 Task: Explore Airbnb accommodation in Vahdat, Tajikistan from 10th December, 2023 to 25th December, 2023 for 3 adults, 1 child. Place can be shared room with 2 bedrooms having 3 beds and 2 bathrooms. Property type can be guest house. Amenities needed are: wifi, TV, free parkinig on premises, gym, breakfast. Look for 5 properties as per requirement.
Action: Mouse moved to (459, 81)
Screenshot: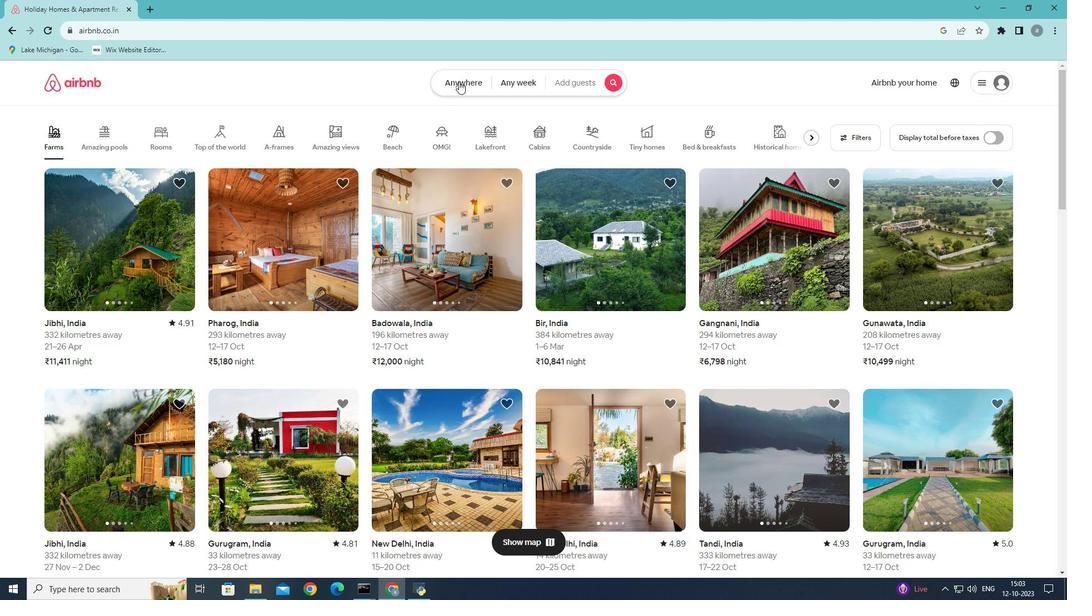 
Action: Mouse pressed left at (459, 81)
Screenshot: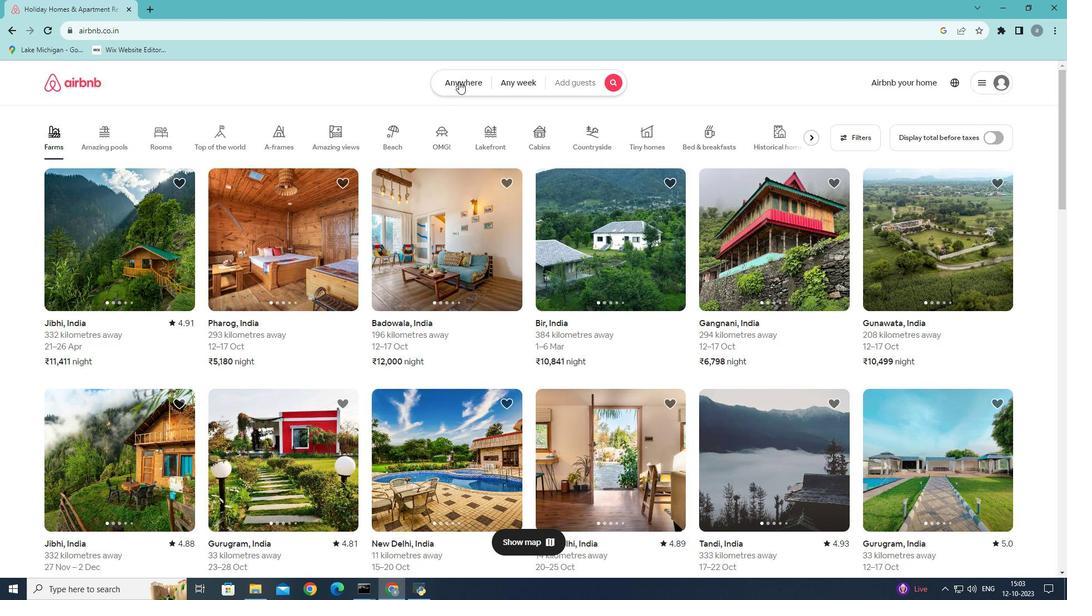 
Action: Mouse moved to (341, 133)
Screenshot: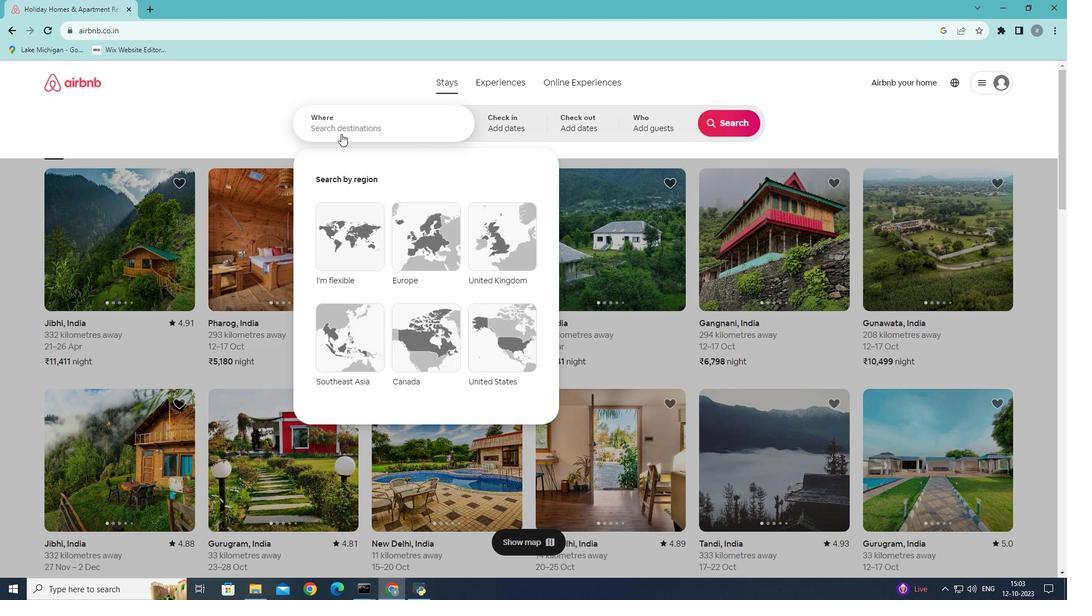 
Action: Mouse pressed left at (341, 133)
Screenshot: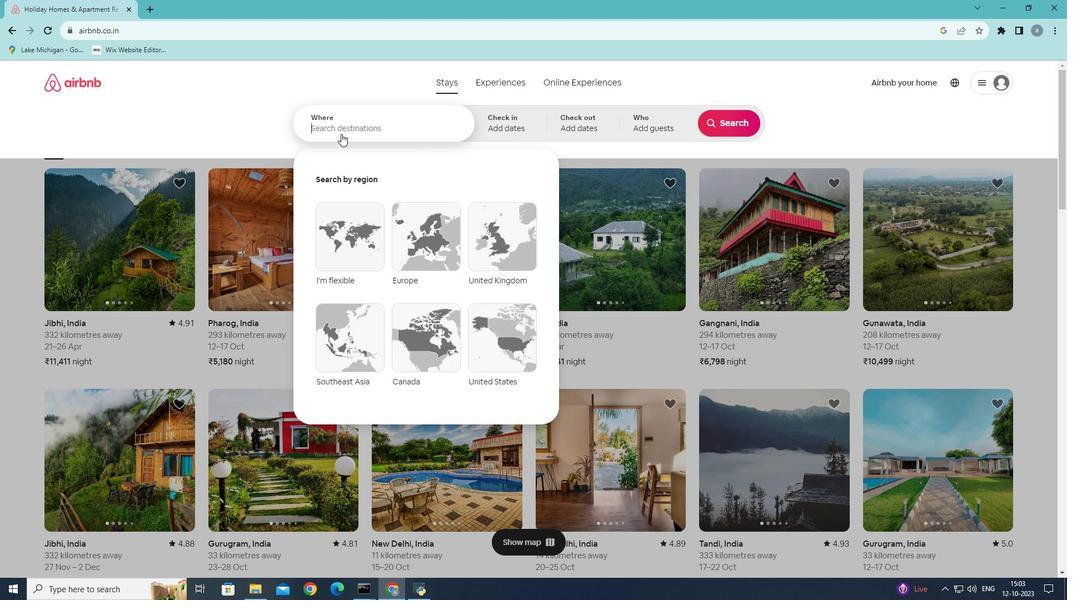 
Action: Mouse moved to (475, 121)
Screenshot: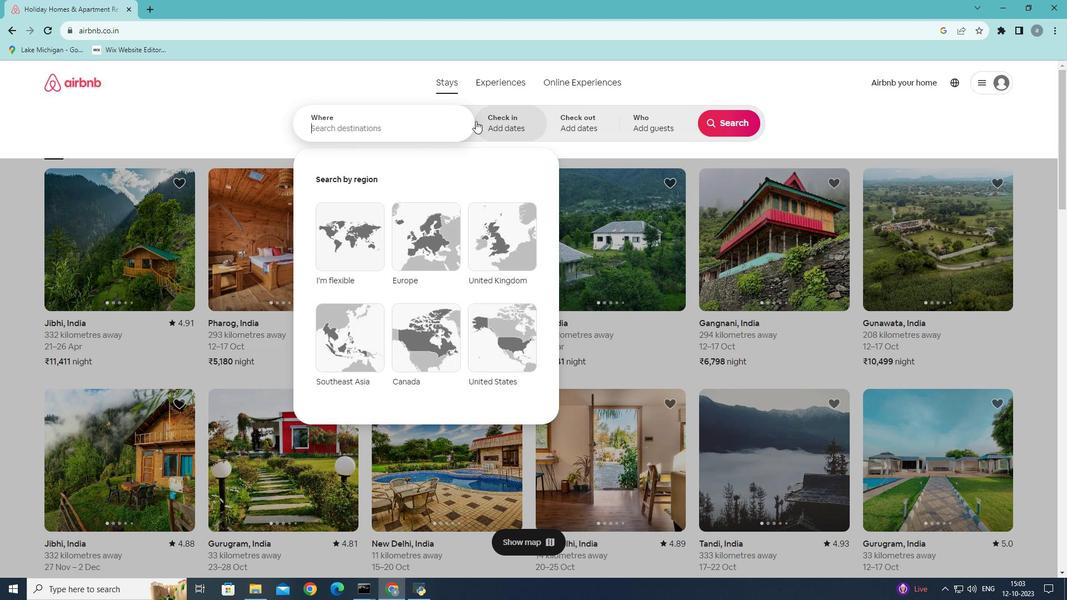 
Action: Key pressed <Key.shift>Vahdat,<Key.shift>Tajikistan
Screenshot: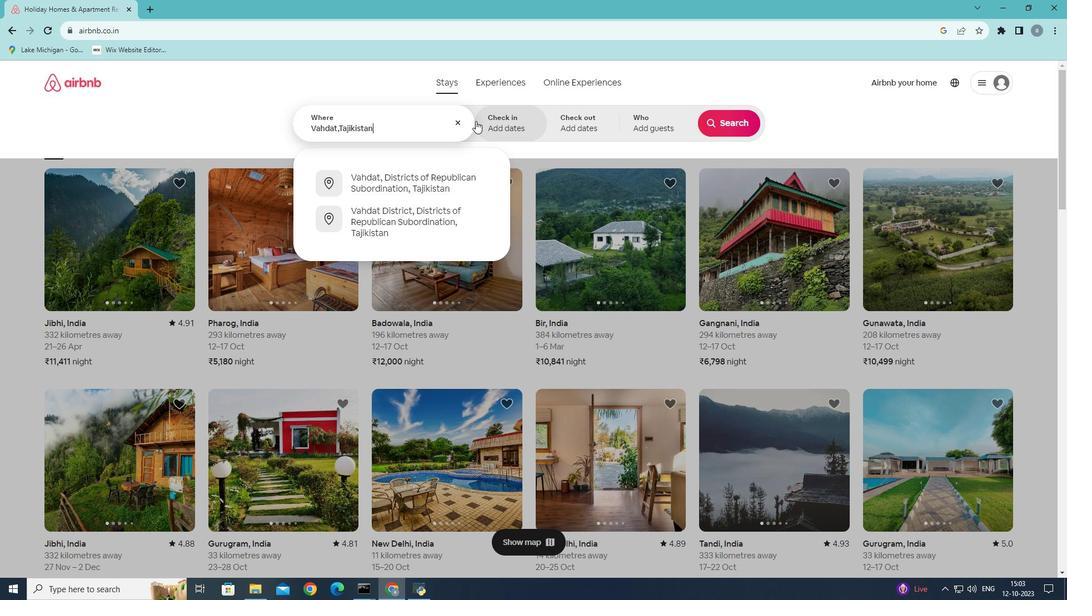
Action: Mouse moved to (444, 225)
Screenshot: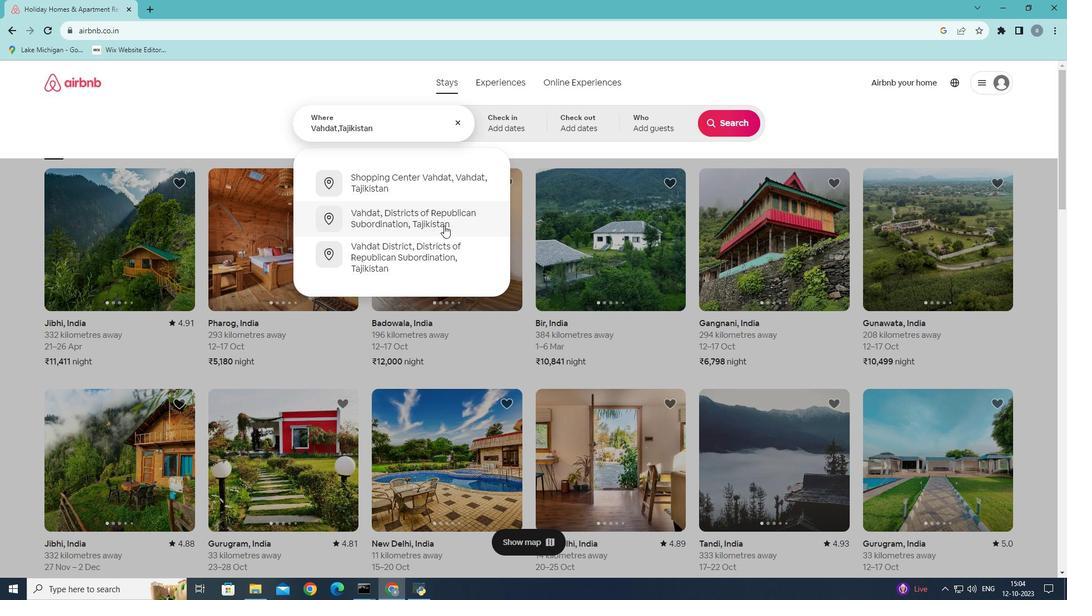 
Action: Mouse pressed left at (444, 225)
Screenshot: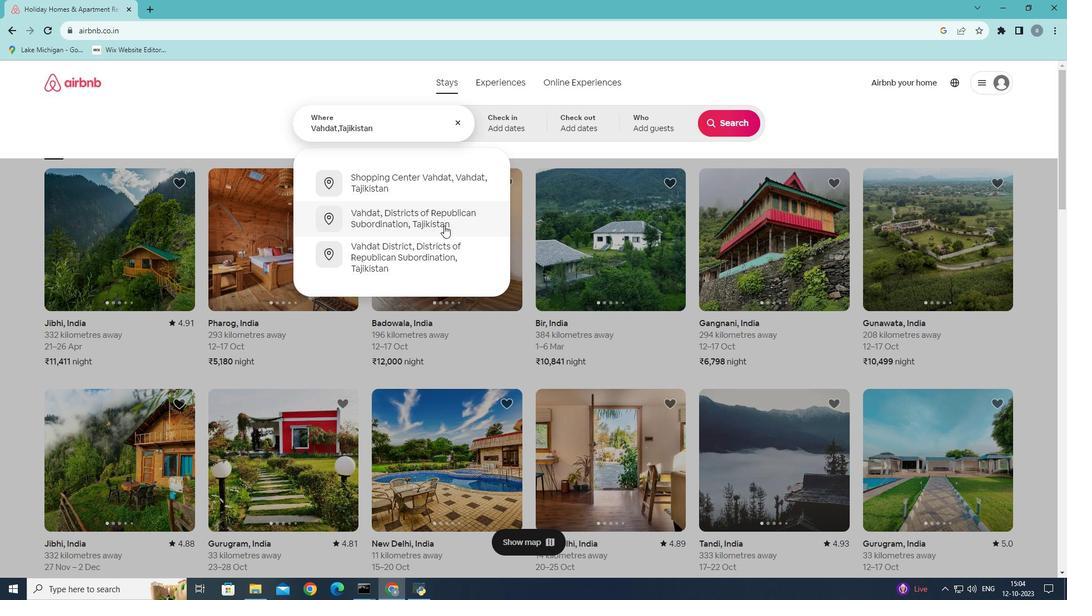 
Action: Mouse moved to (728, 212)
Screenshot: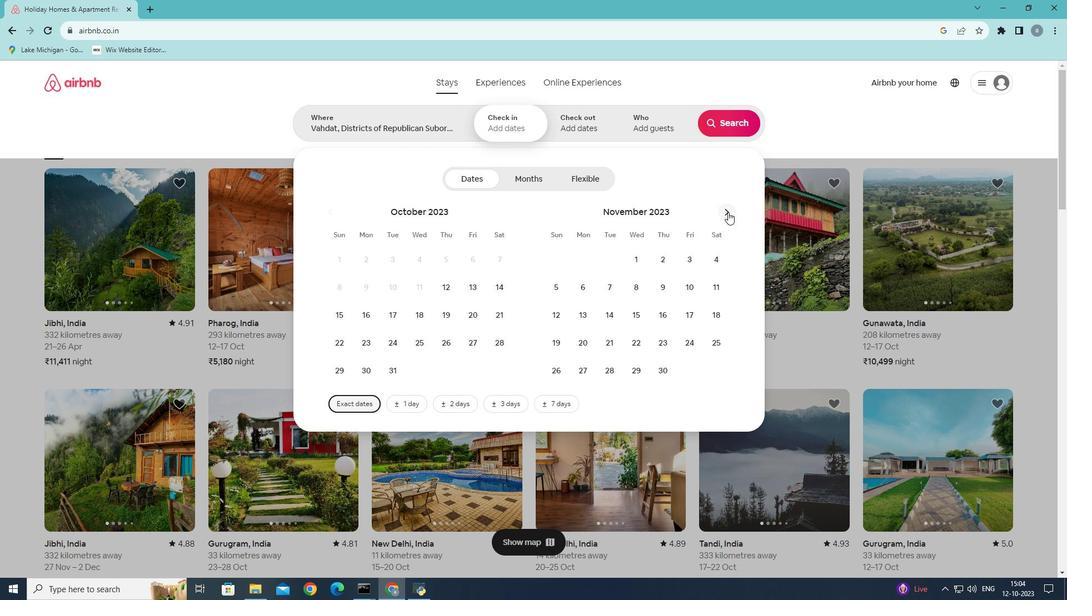 
Action: Mouse pressed left at (728, 212)
Screenshot: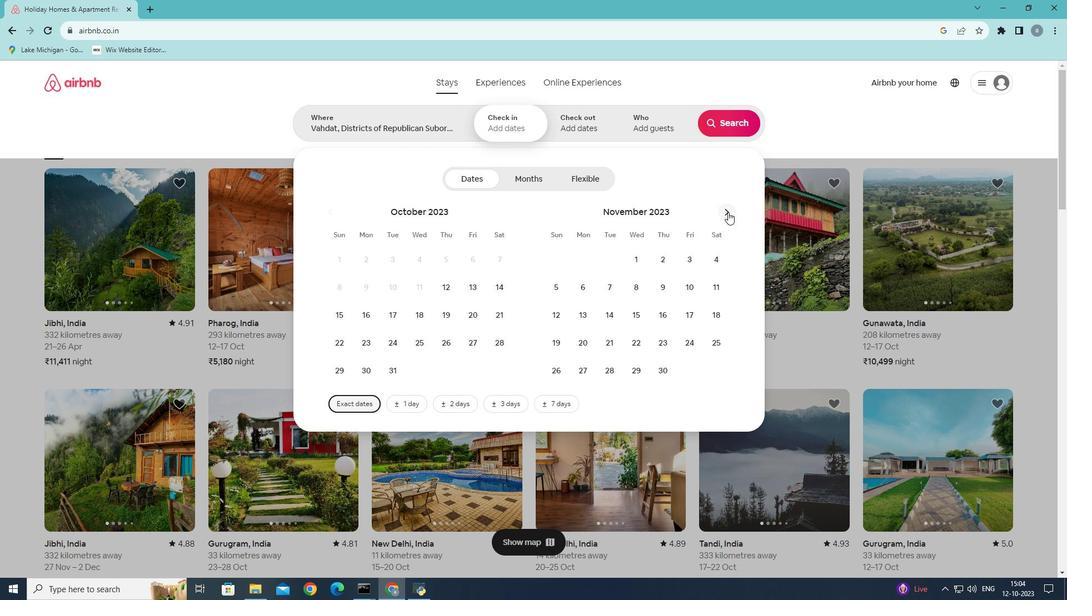 
Action: Mouse moved to (561, 317)
Screenshot: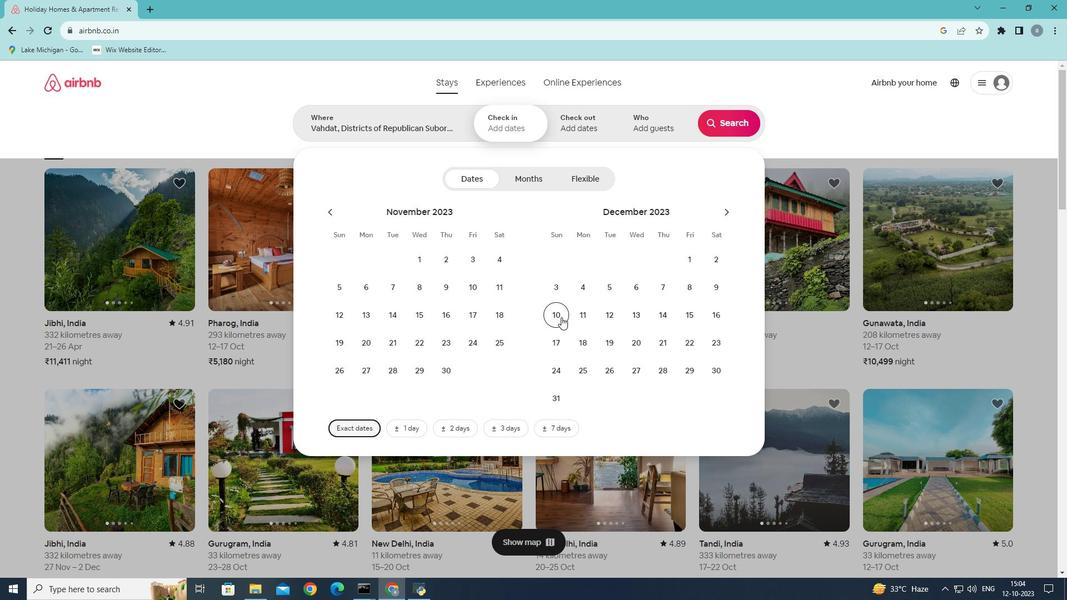 
Action: Mouse pressed left at (561, 317)
Screenshot: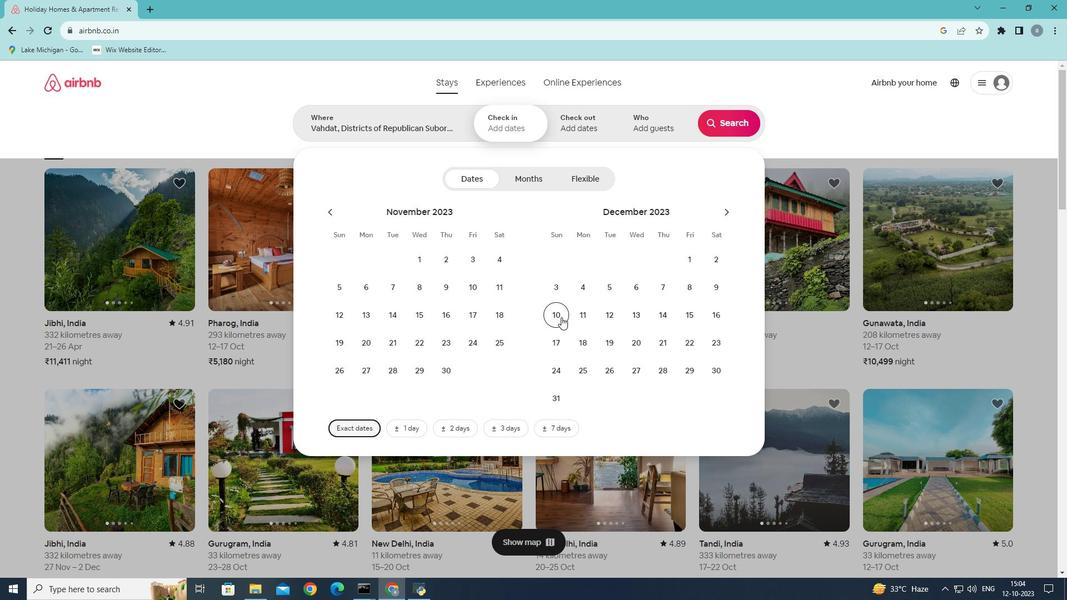 
Action: Mouse pressed left at (561, 317)
Screenshot: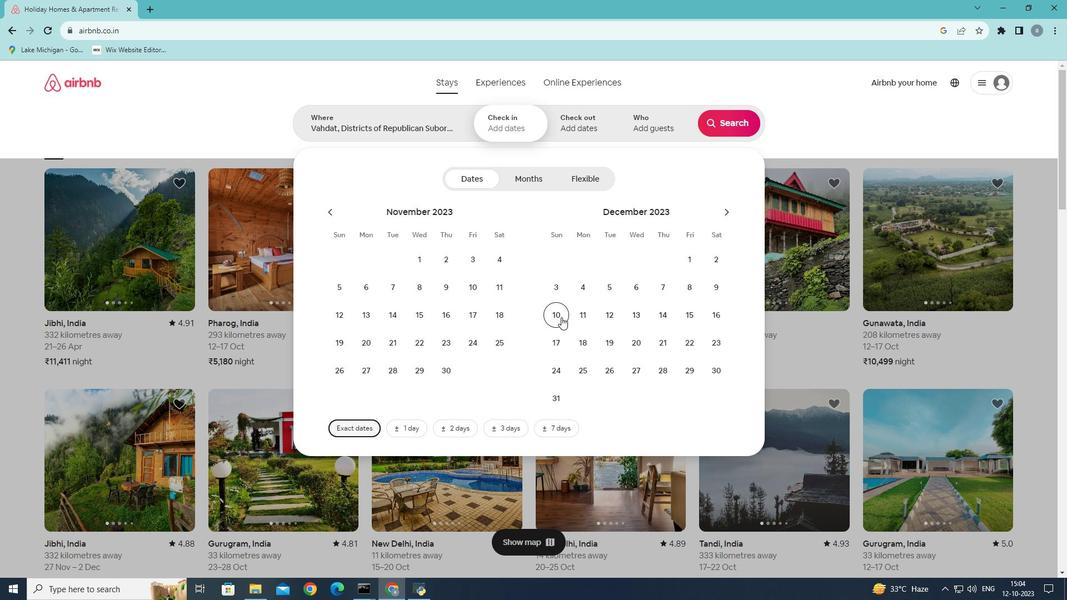 
Action: Mouse moved to (581, 369)
Screenshot: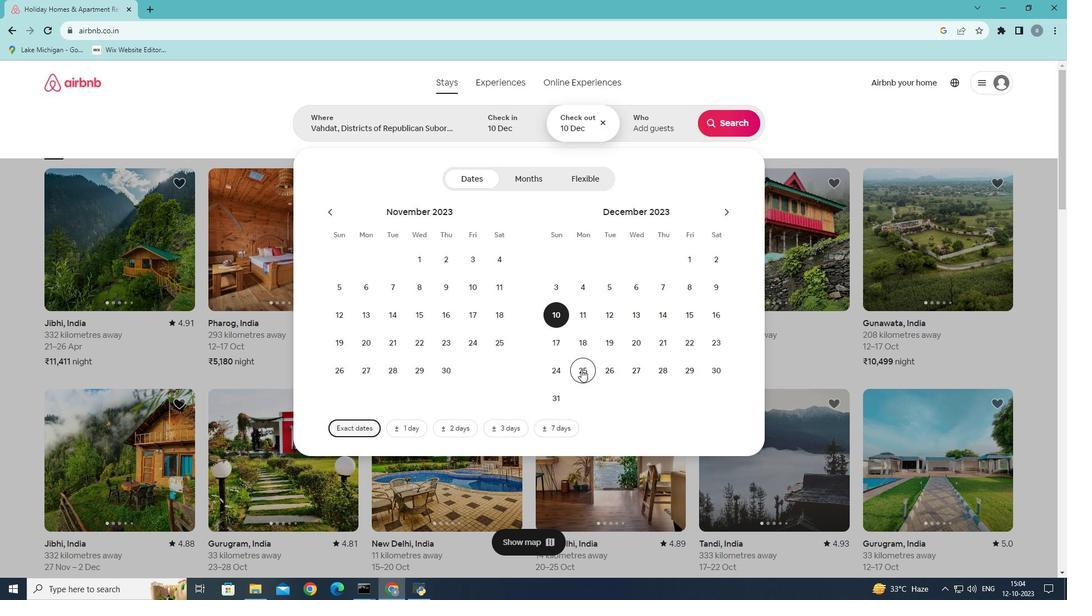 
Action: Mouse pressed left at (581, 369)
Screenshot: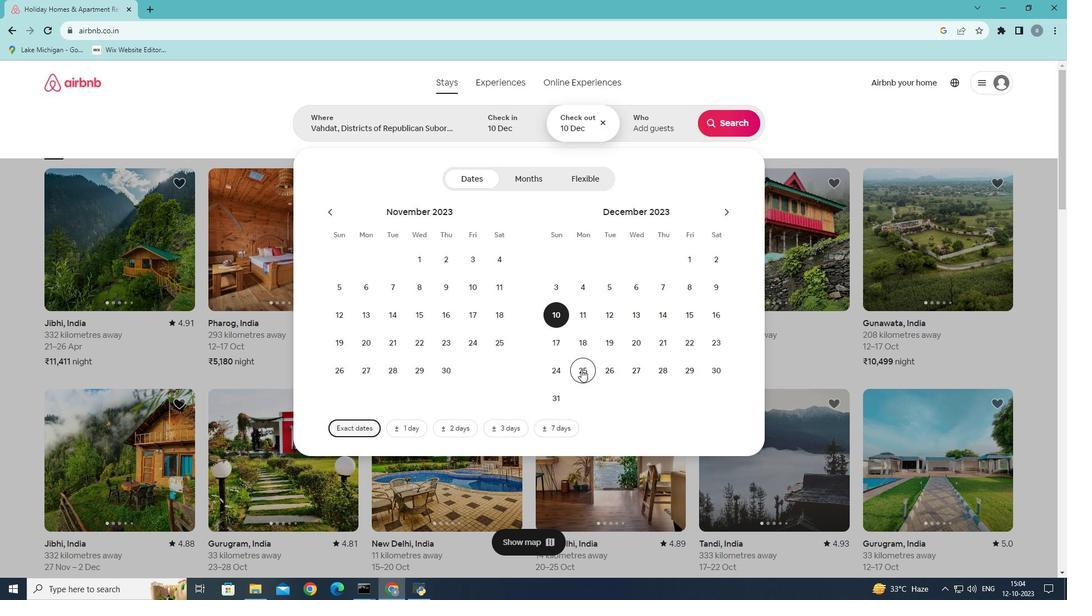 
Action: Mouse moved to (670, 129)
Screenshot: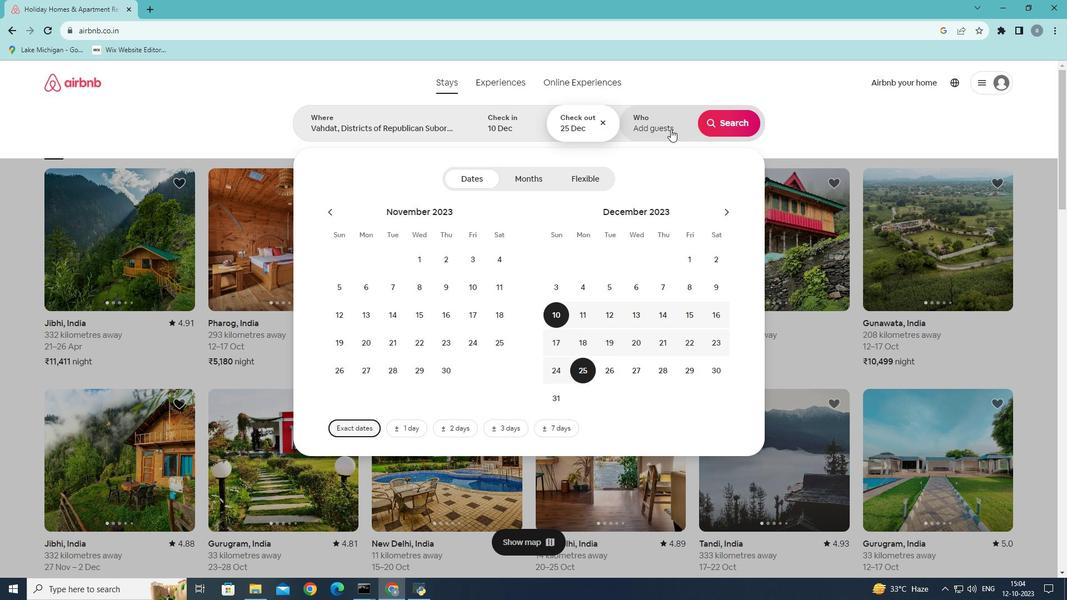 
Action: Mouse pressed left at (670, 129)
Screenshot: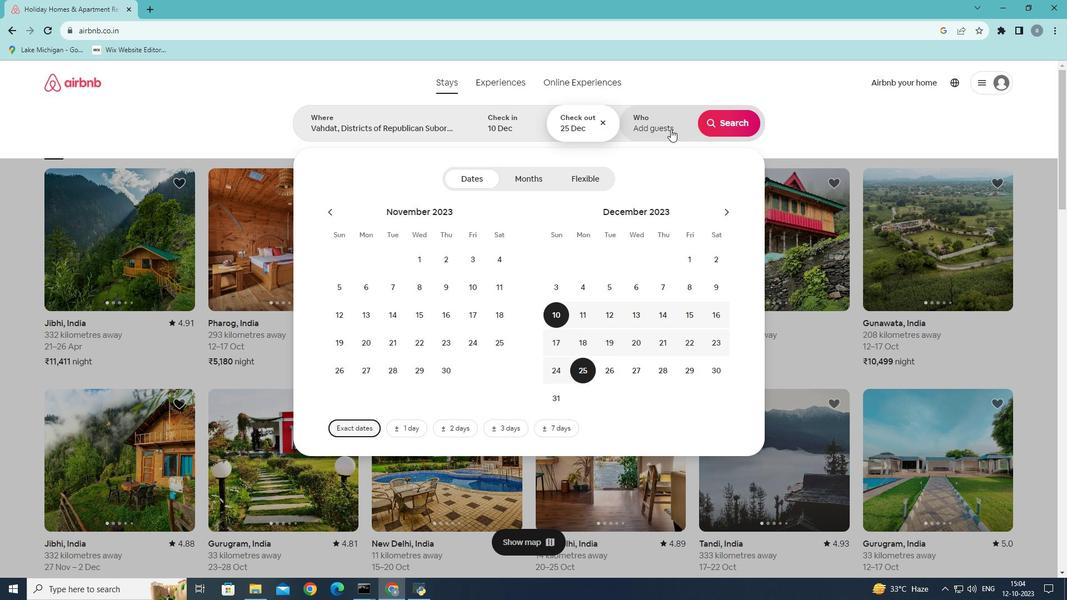 
Action: Mouse moved to (732, 186)
Screenshot: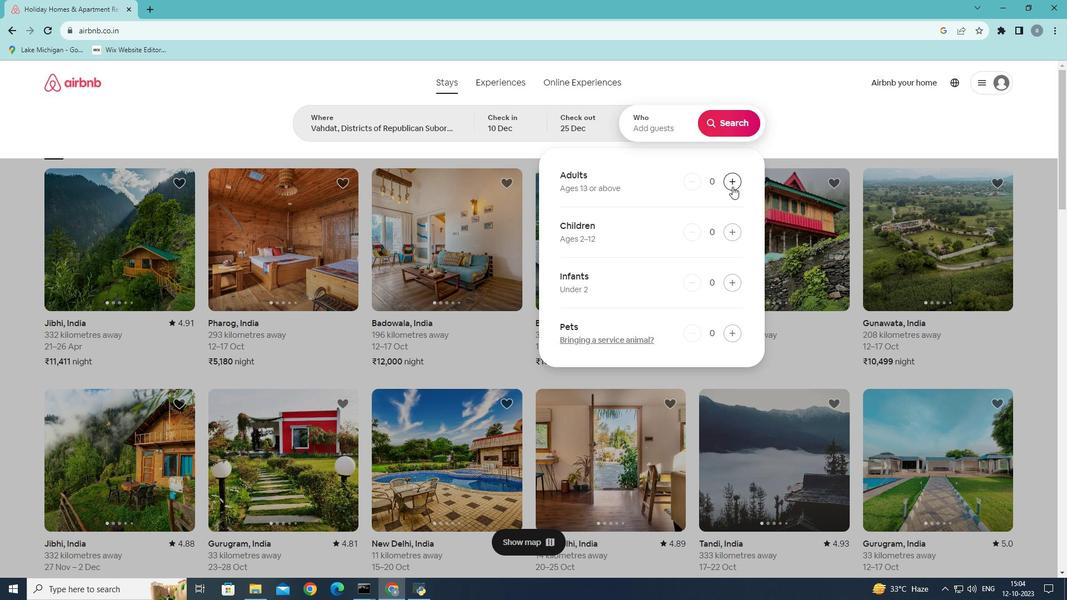 
Action: Mouse pressed left at (732, 186)
Screenshot: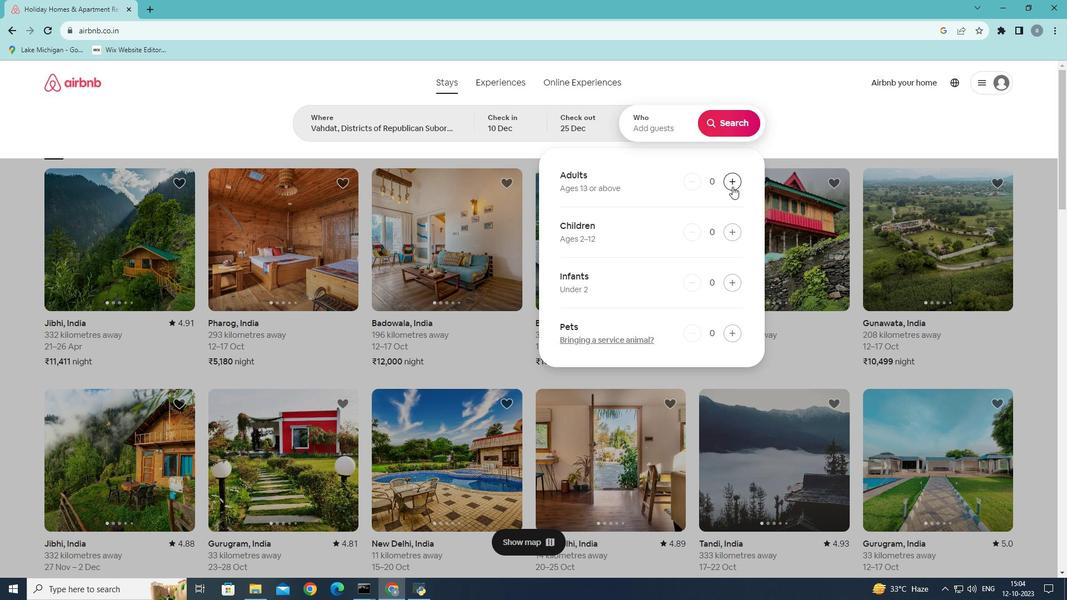 
Action: Mouse moved to (730, 185)
Screenshot: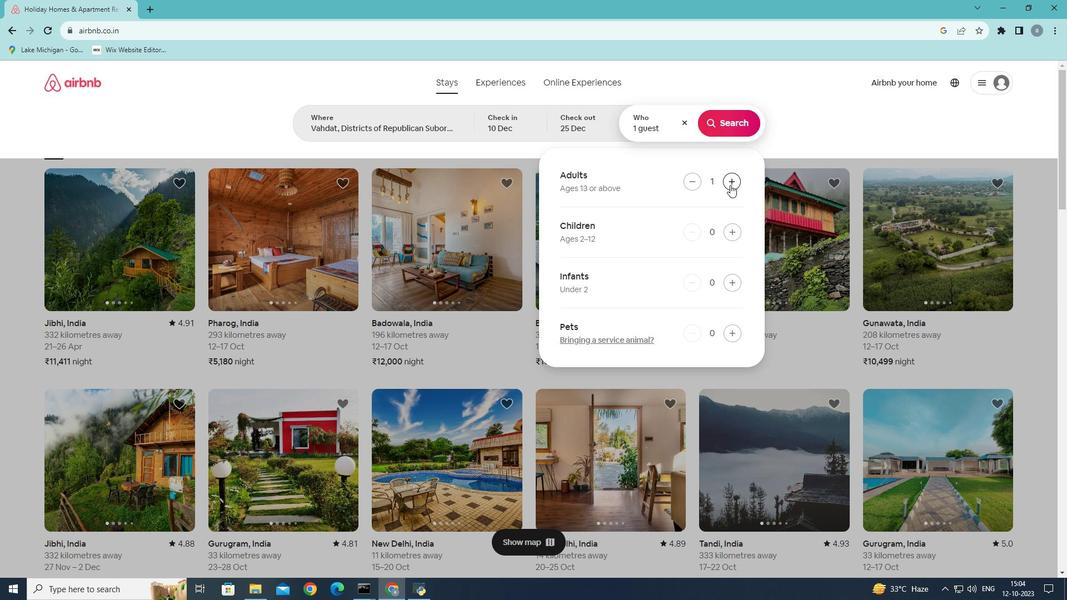 
Action: Mouse pressed left at (730, 185)
Screenshot: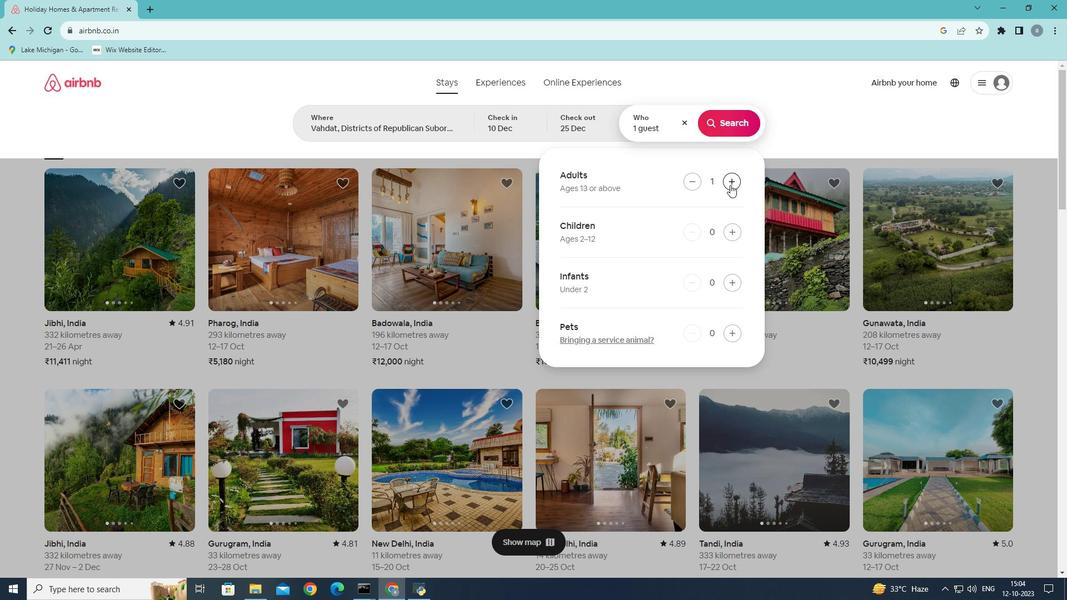 
Action: Mouse pressed left at (730, 185)
Screenshot: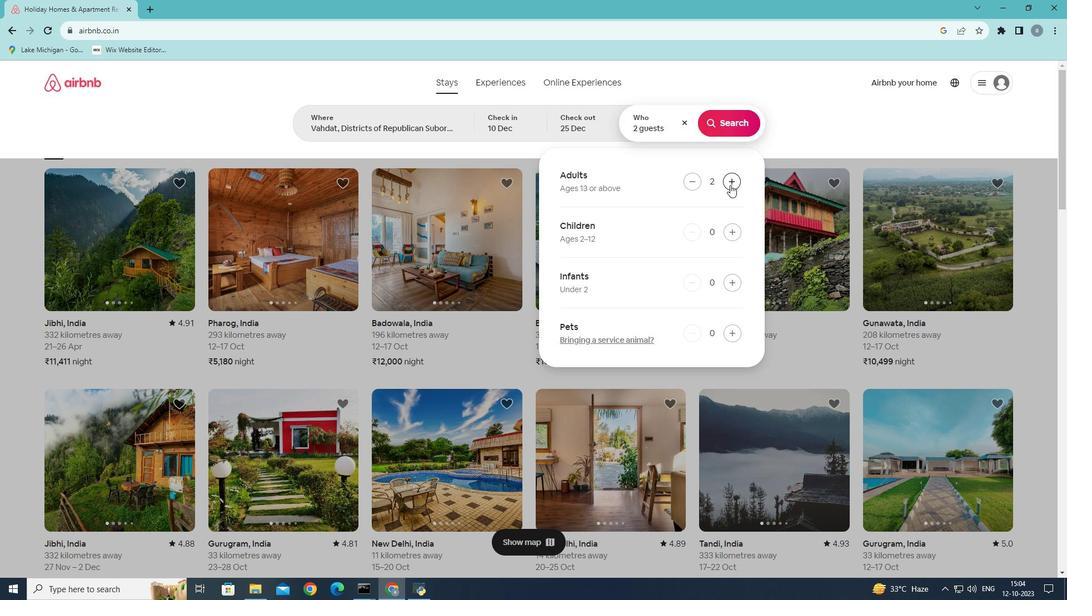 
Action: Mouse moved to (736, 229)
Screenshot: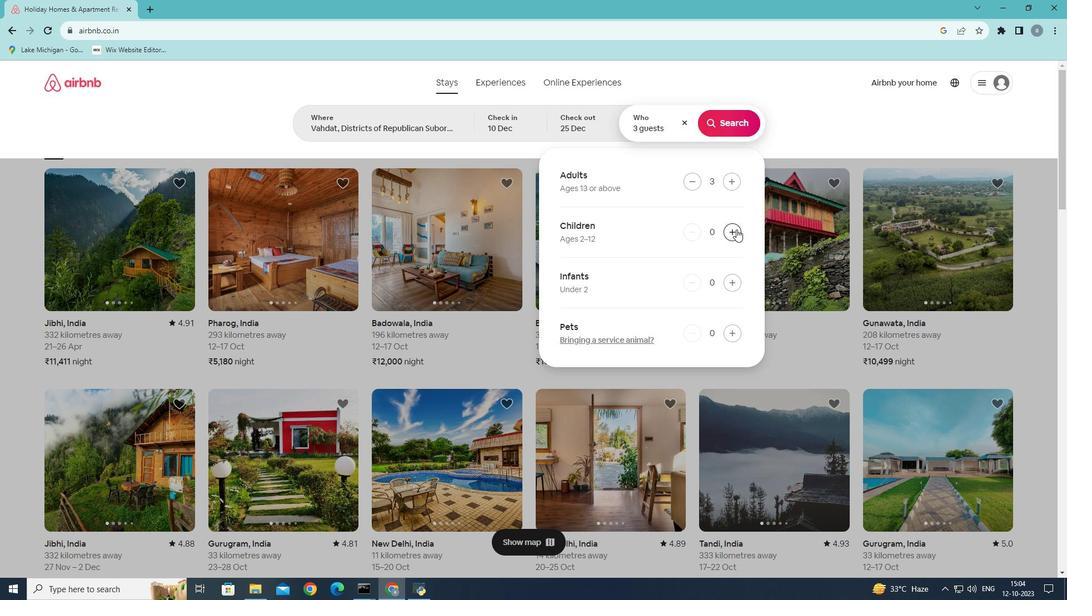 
Action: Mouse pressed left at (736, 229)
Screenshot: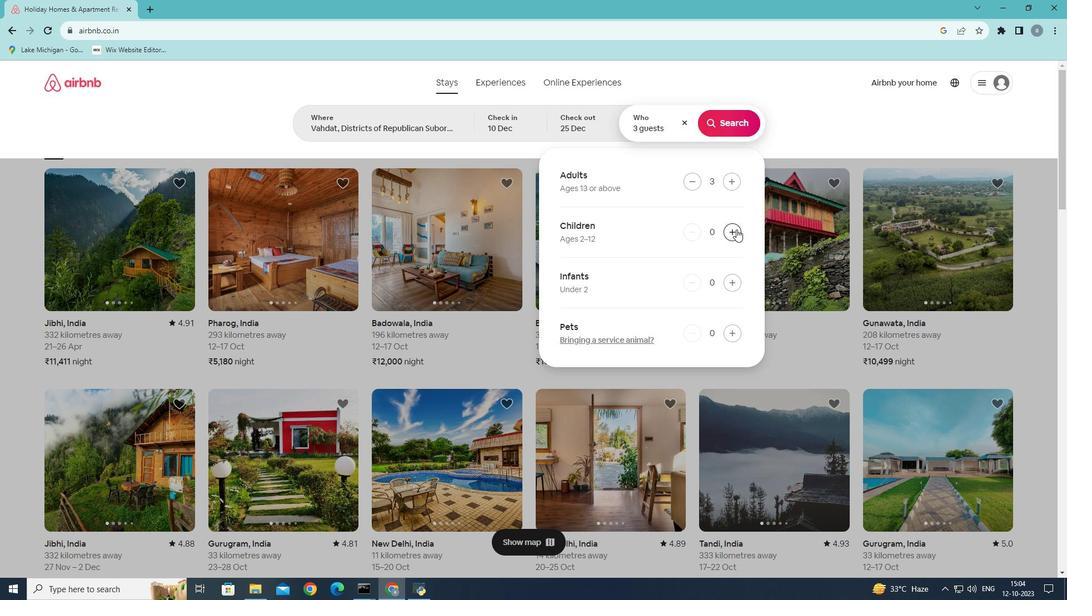
Action: Mouse moved to (729, 128)
Screenshot: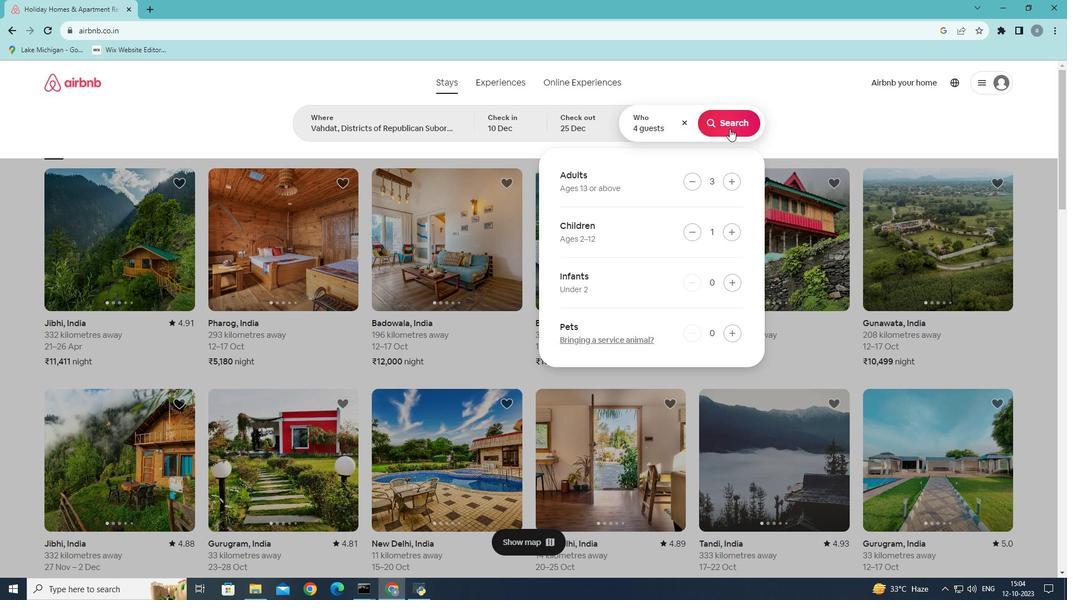 
Action: Mouse pressed left at (729, 128)
Screenshot: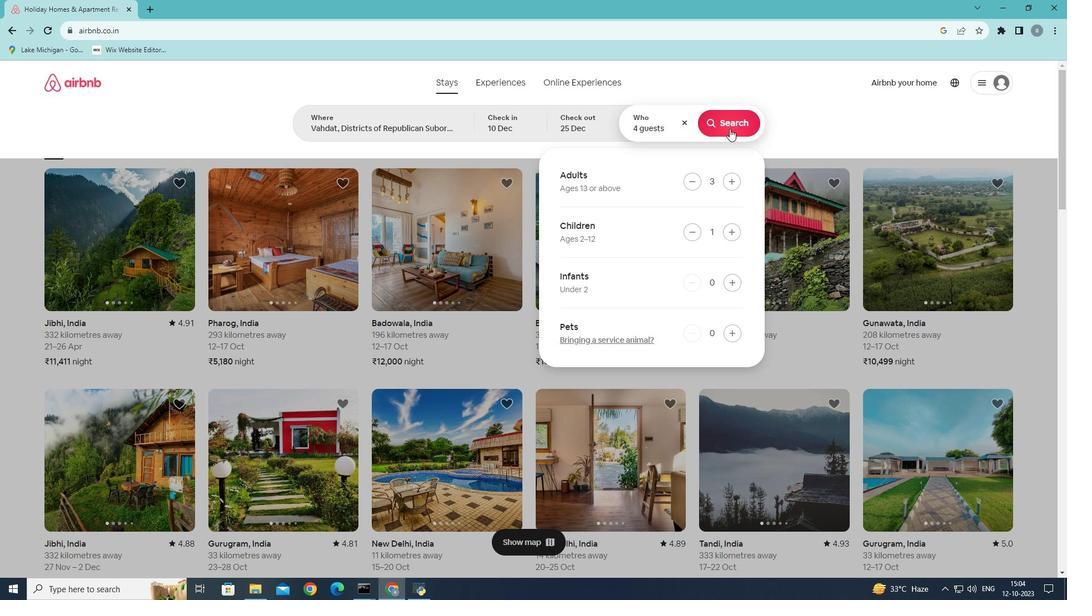 
Action: Mouse moved to (884, 125)
Screenshot: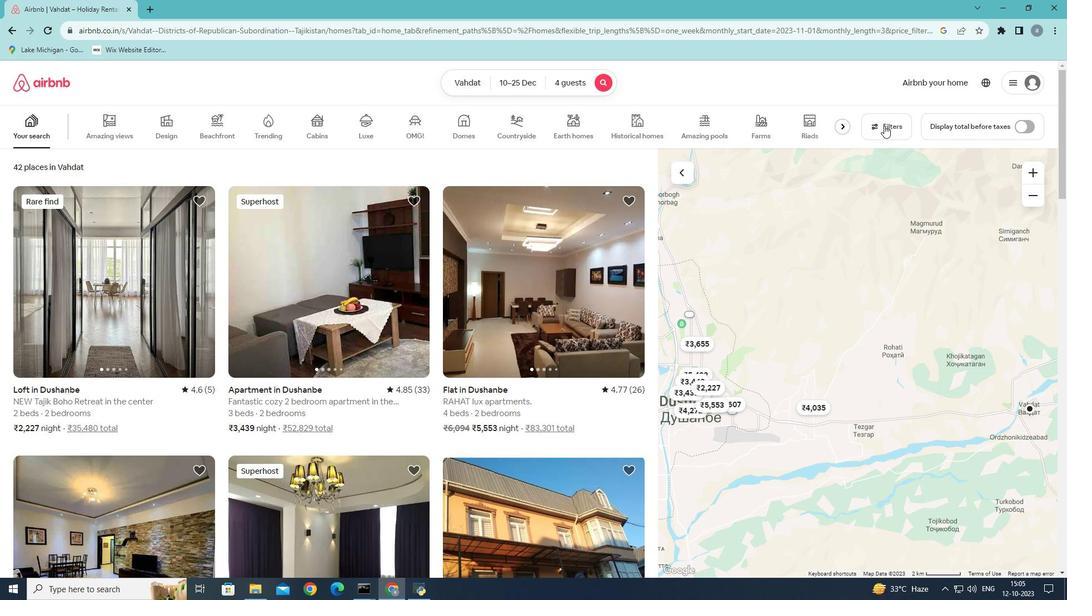 
Action: Mouse pressed left at (884, 125)
Screenshot: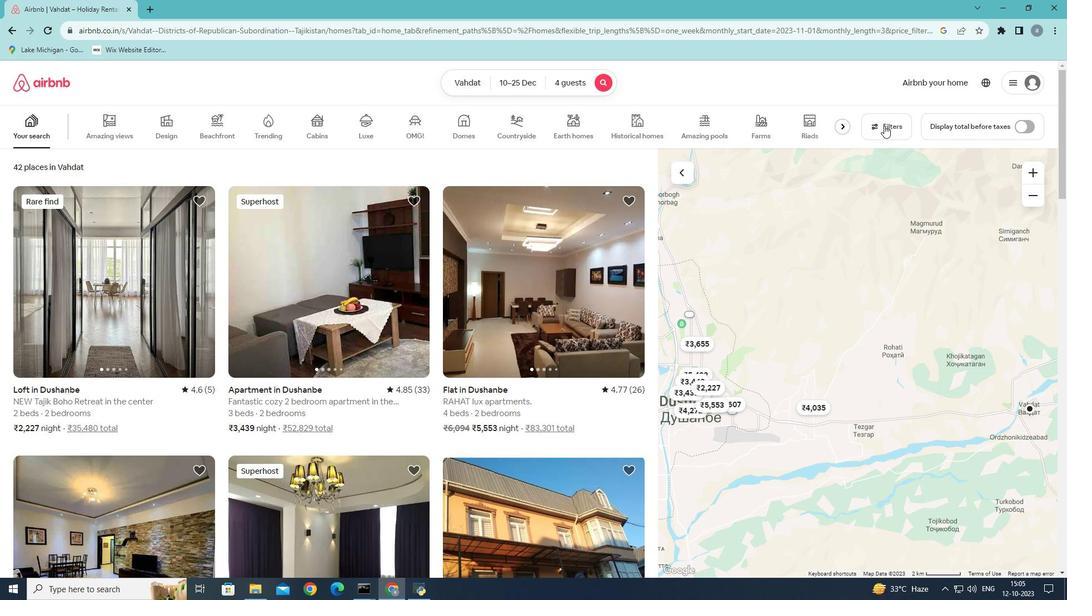 
Action: Mouse moved to (550, 259)
Screenshot: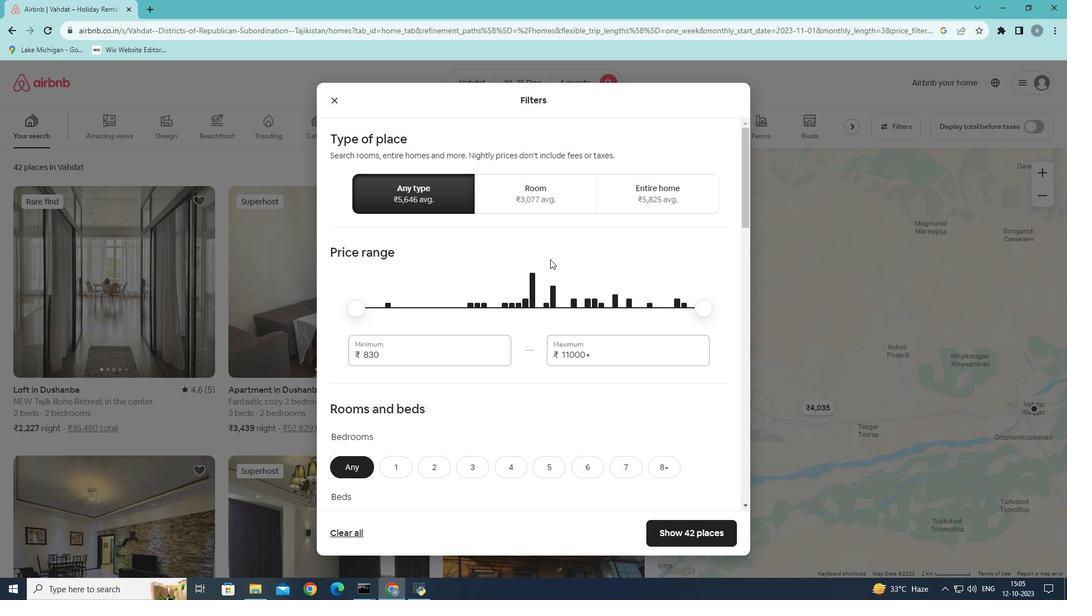 
Action: Mouse scrolled (550, 259) with delta (0, 0)
Screenshot: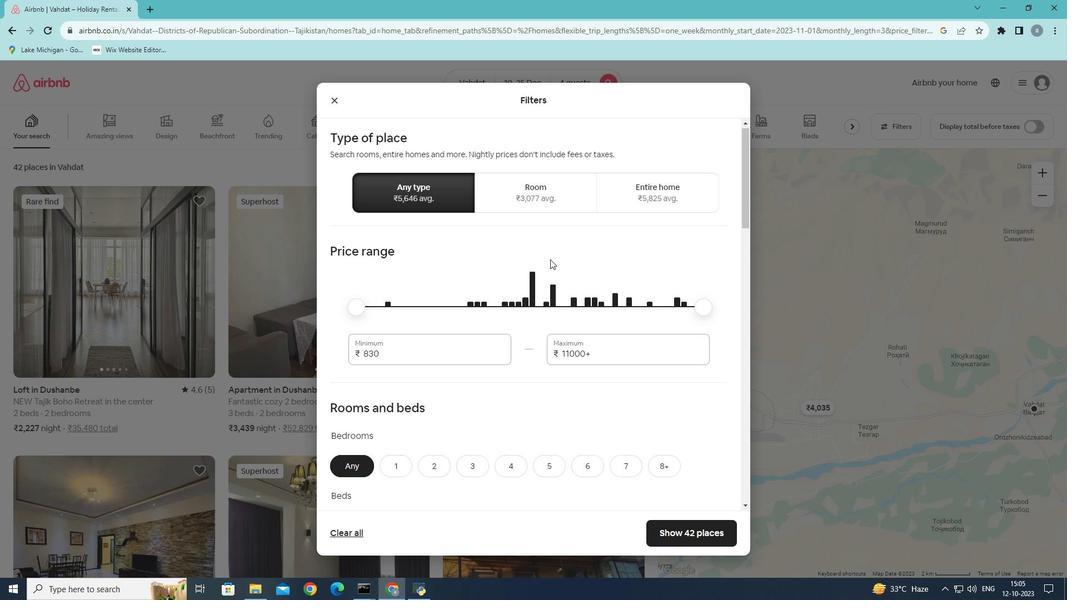 
Action: Mouse scrolled (550, 259) with delta (0, 0)
Screenshot: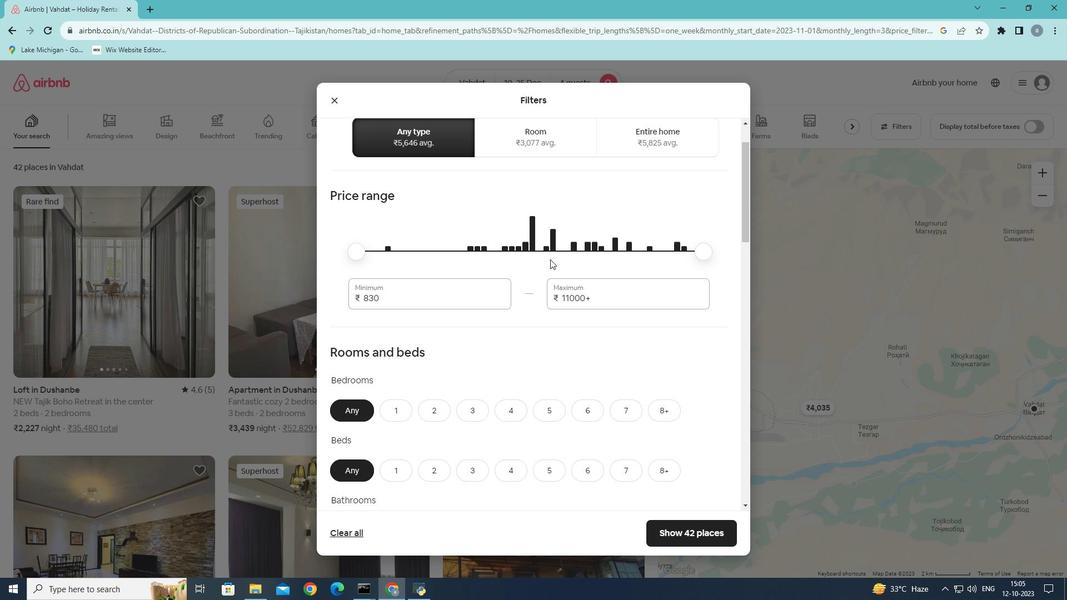 
Action: Mouse moved to (430, 359)
Screenshot: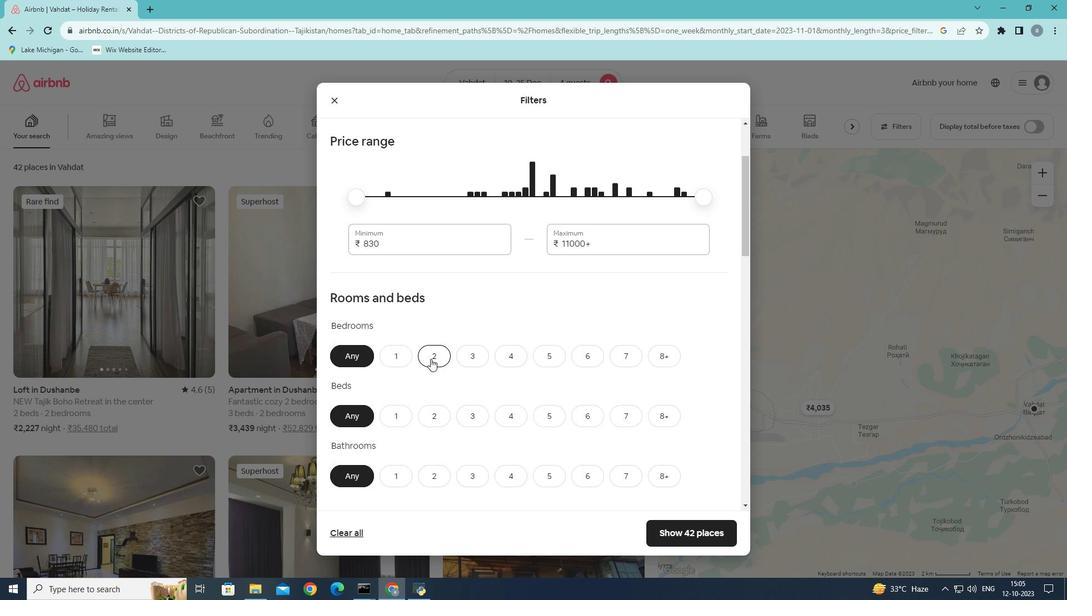 
Action: Mouse pressed left at (430, 359)
Screenshot: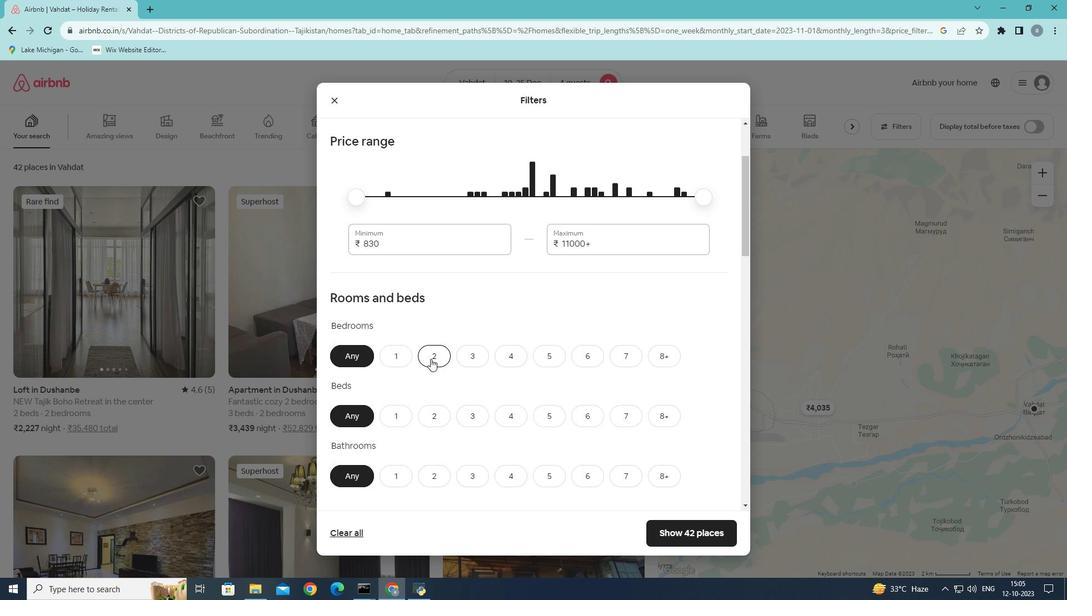 
Action: Mouse moved to (476, 413)
Screenshot: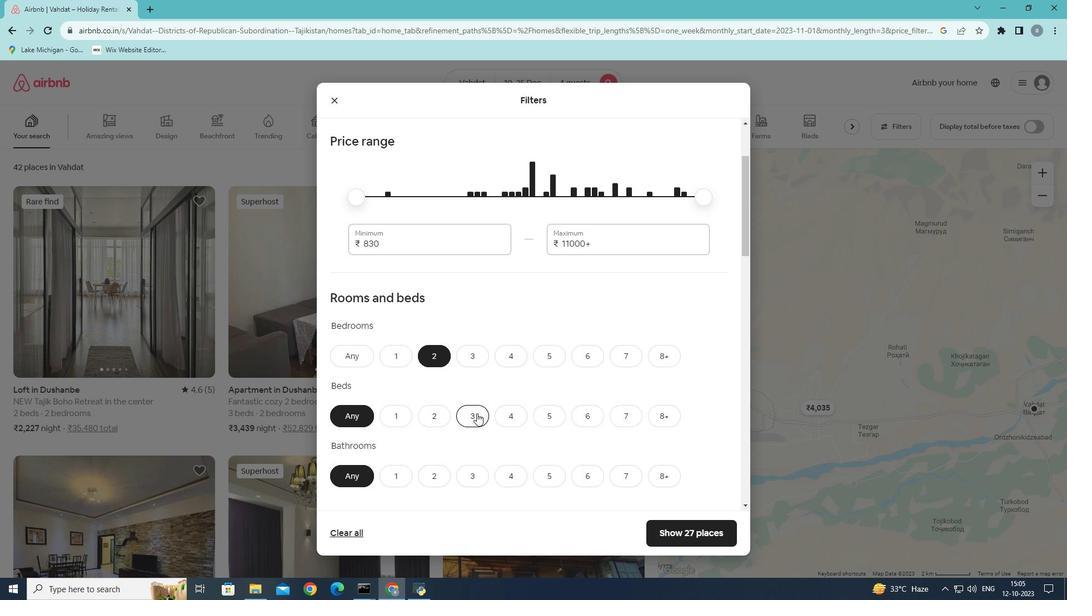 
Action: Mouse pressed left at (476, 413)
Screenshot: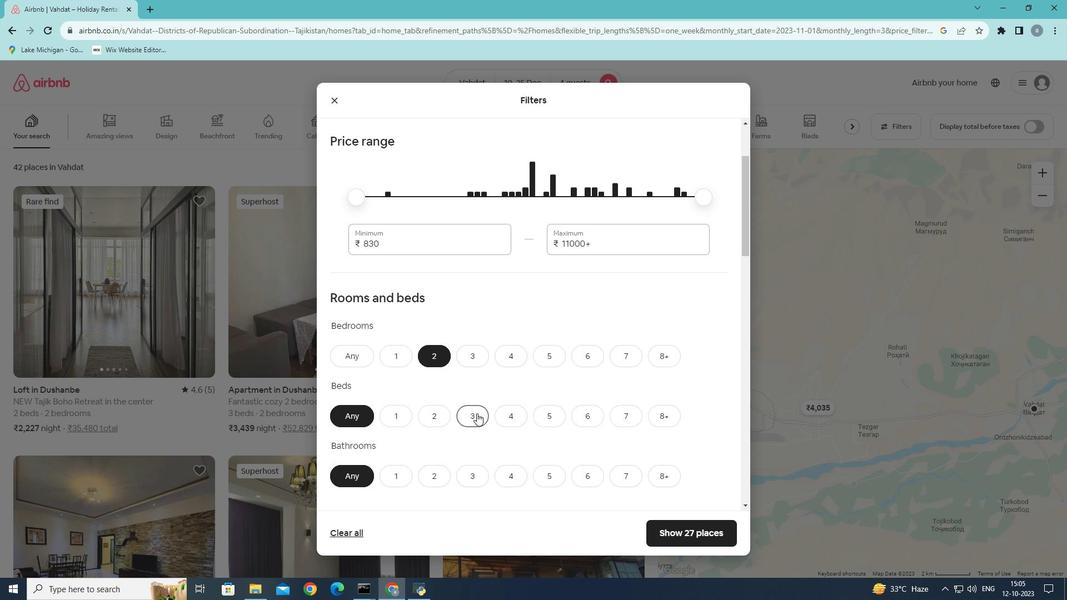 
Action: Mouse moved to (438, 480)
Screenshot: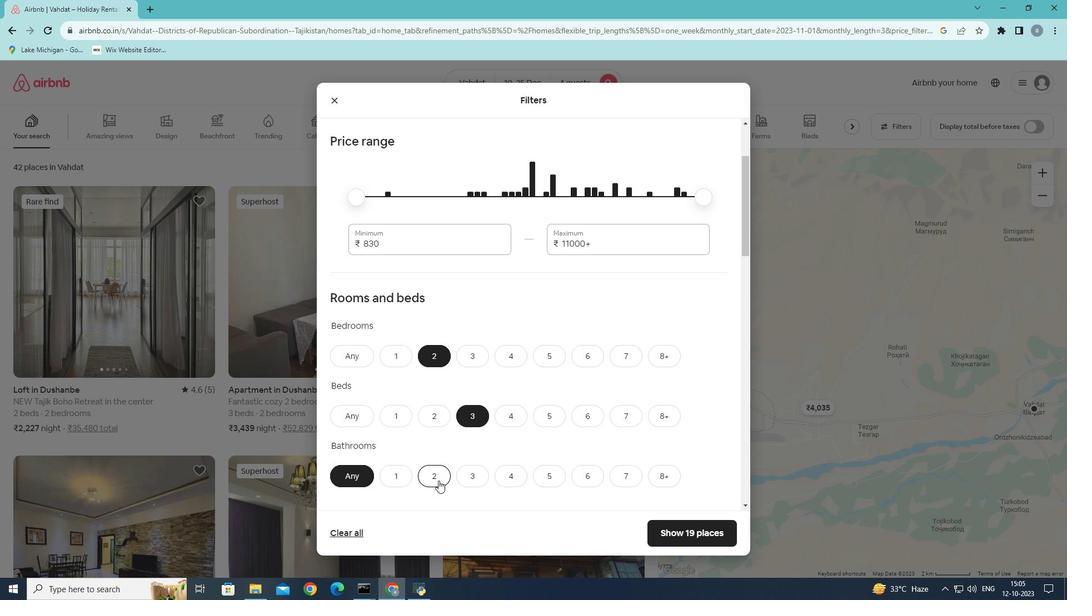 
Action: Mouse pressed left at (438, 480)
Screenshot: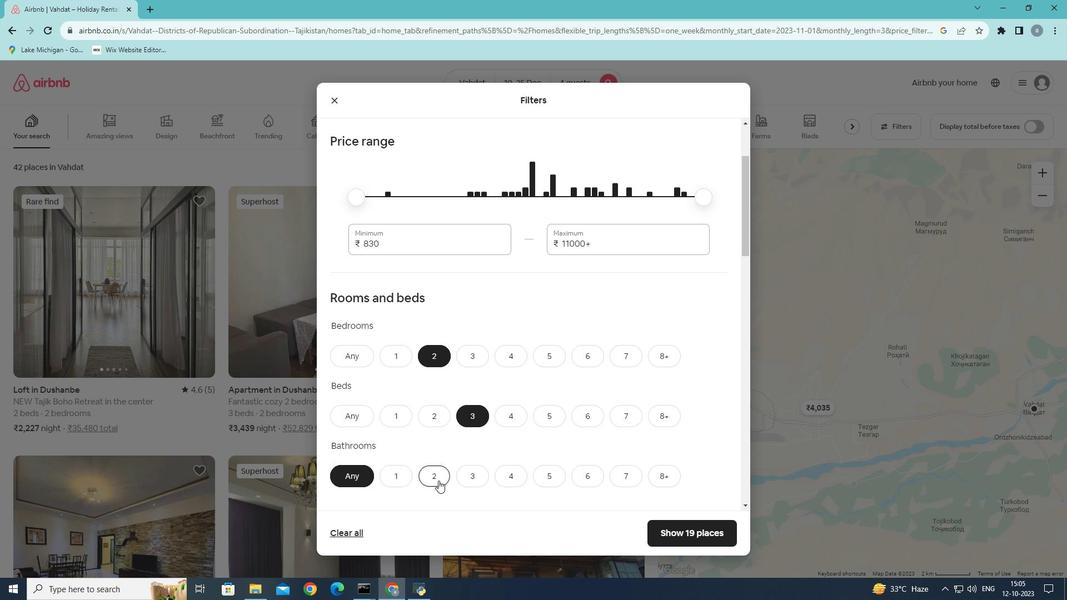 
Action: Mouse moved to (646, 511)
Screenshot: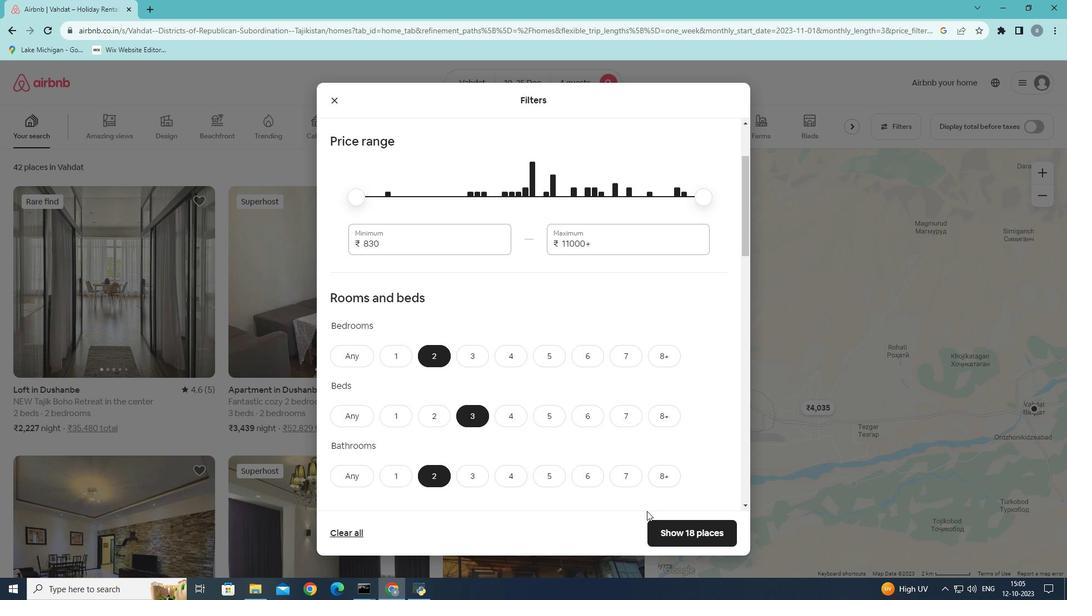 
Action: Mouse scrolled (646, 510) with delta (0, 0)
Screenshot: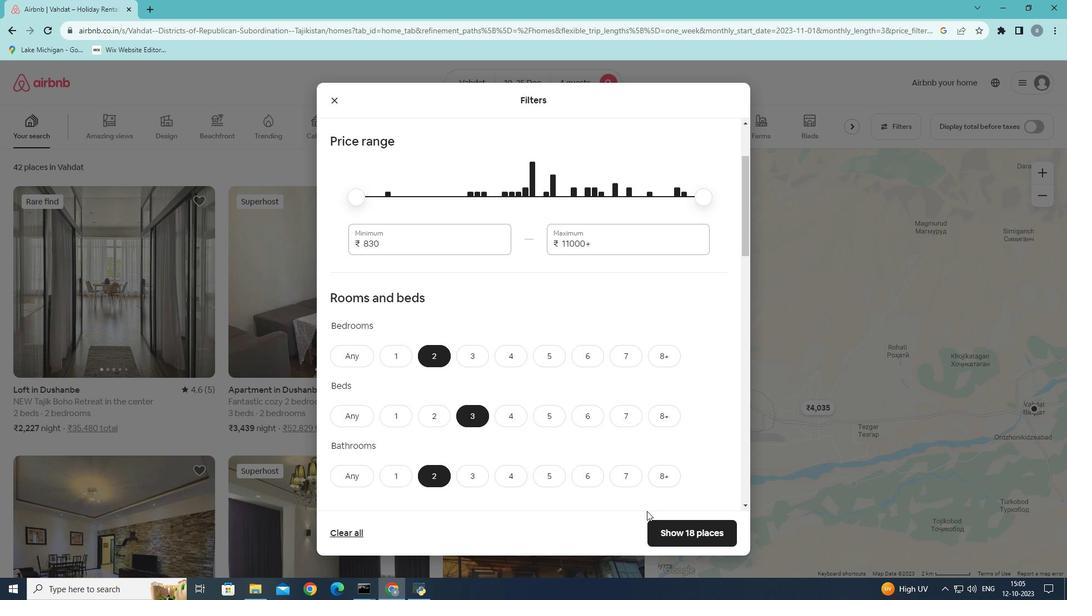 
Action: Mouse scrolled (646, 510) with delta (0, 0)
Screenshot: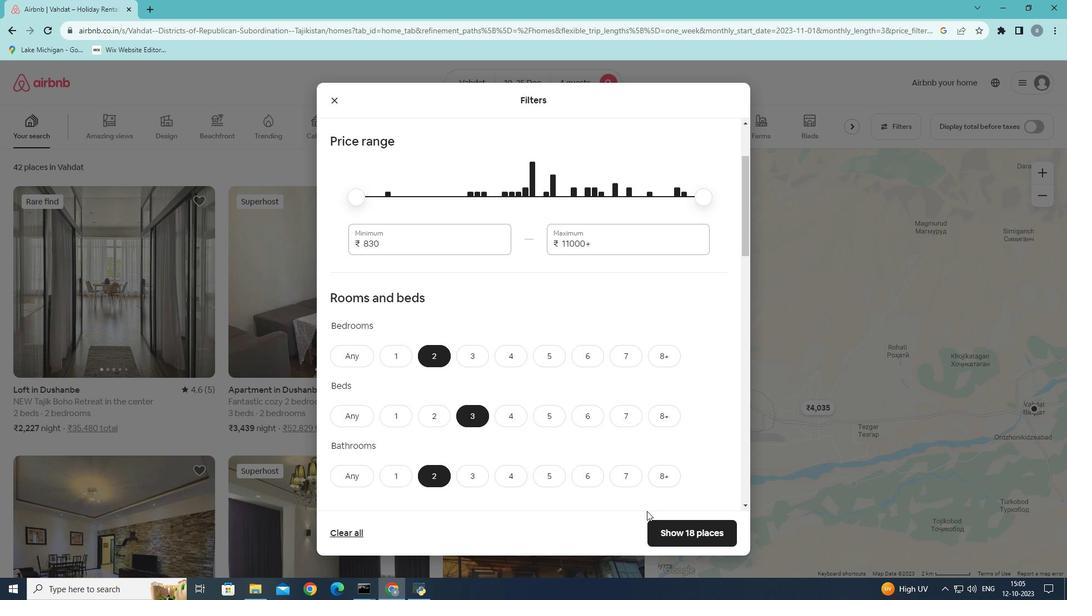 
Action: Mouse scrolled (646, 510) with delta (0, 0)
Screenshot: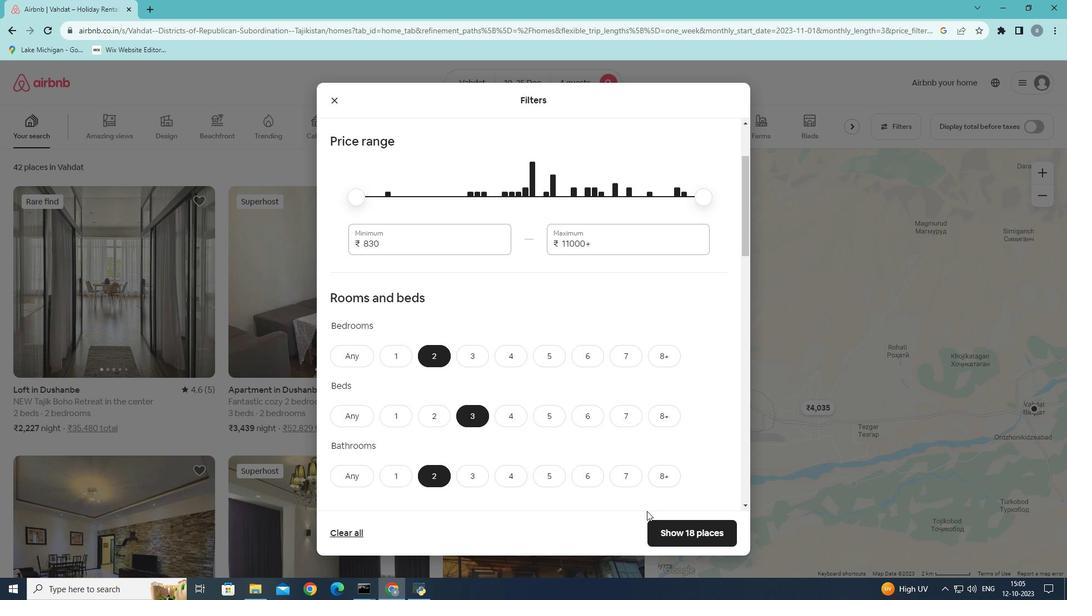 
Action: Mouse moved to (523, 489)
Screenshot: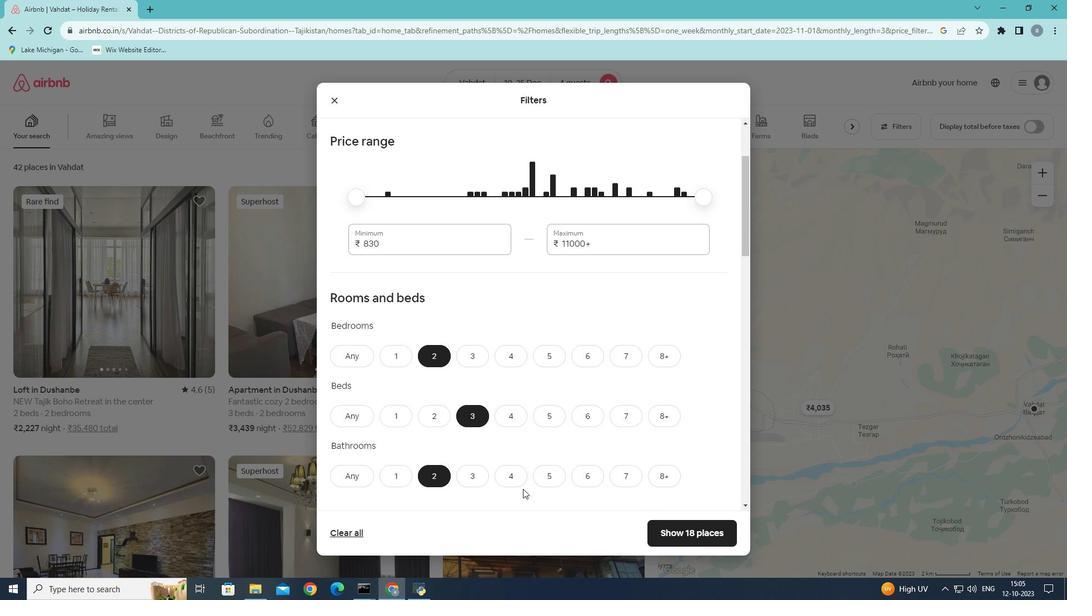 
Action: Mouse scrolled (523, 488) with delta (0, 0)
Screenshot: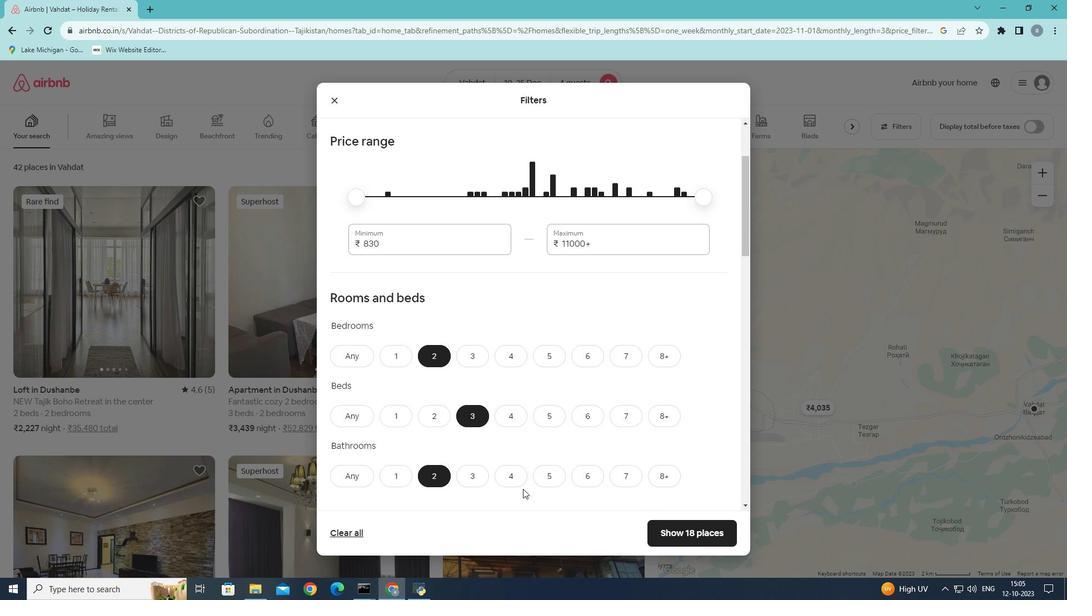 
Action: Mouse scrolled (523, 488) with delta (0, 0)
Screenshot: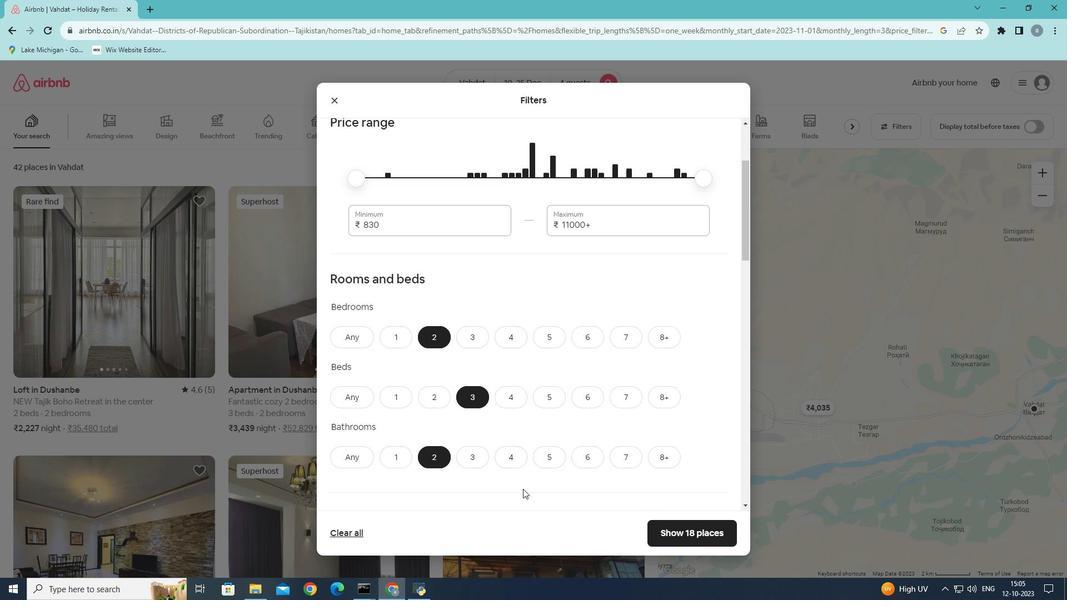 
Action: Mouse moved to (536, 468)
Screenshot: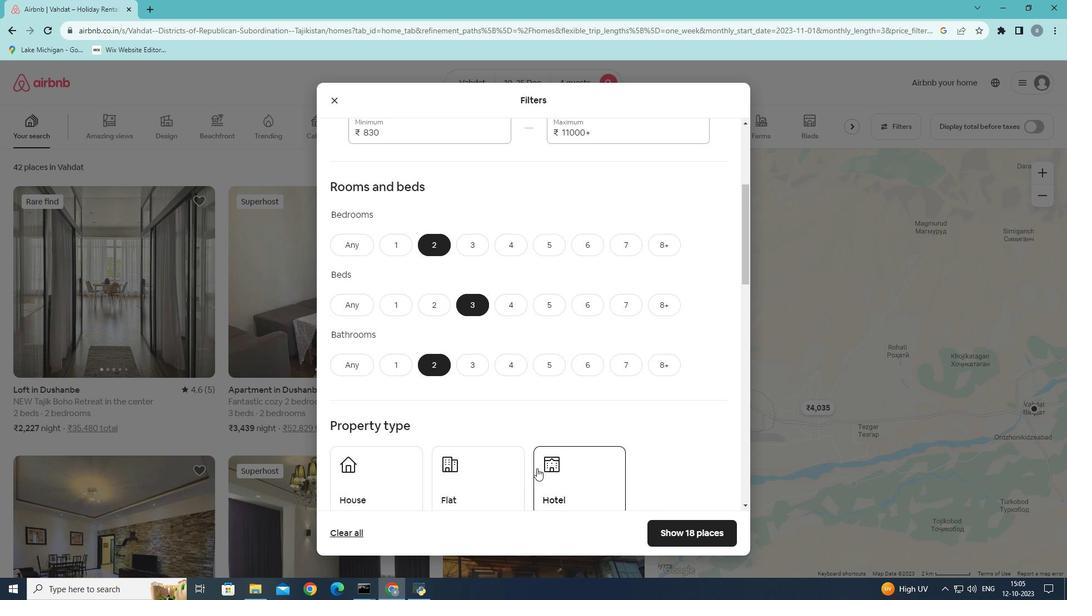 
Action: Mouse scrolled (536, 468) with delta (0, 0)
Screenshot: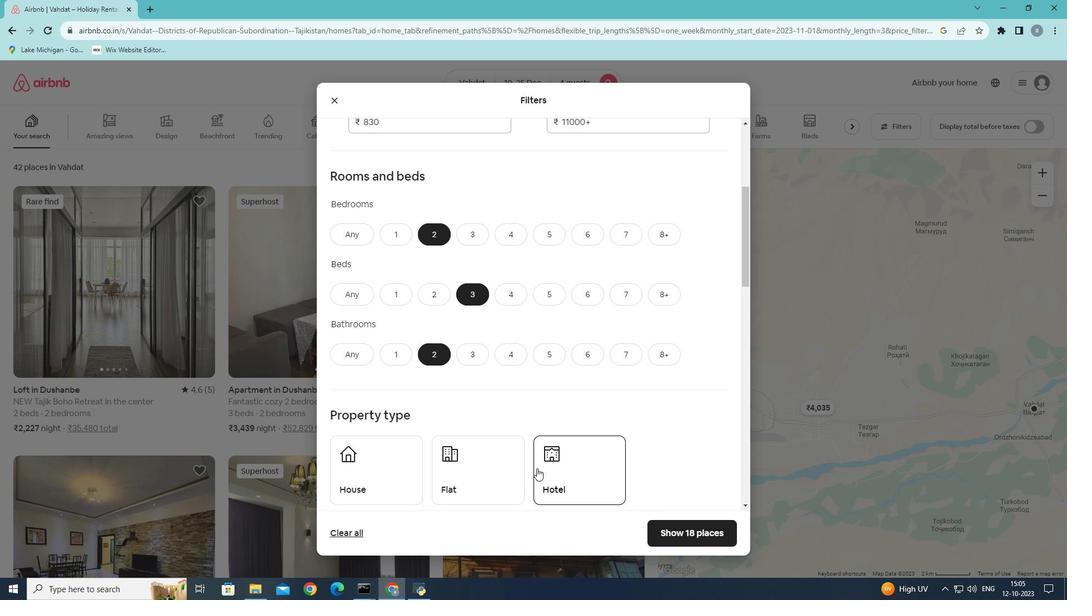
Action: Mouse scrolled (536, 468) with delta (0, 0)
Screenshot: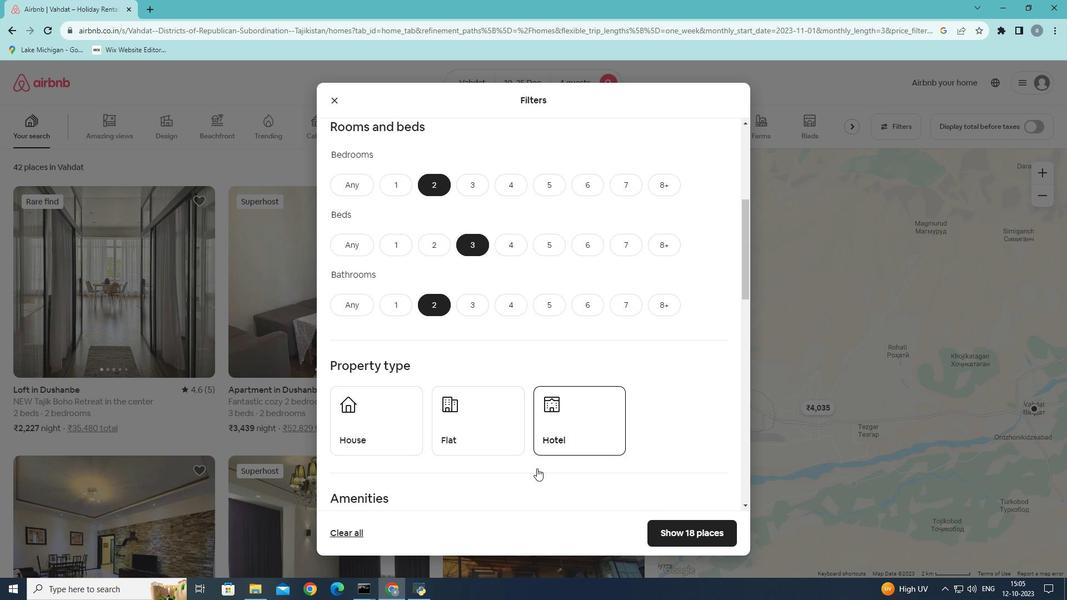 
Action: Mouse scrolled (536, 468) with delta (0, 0)
Screenshot: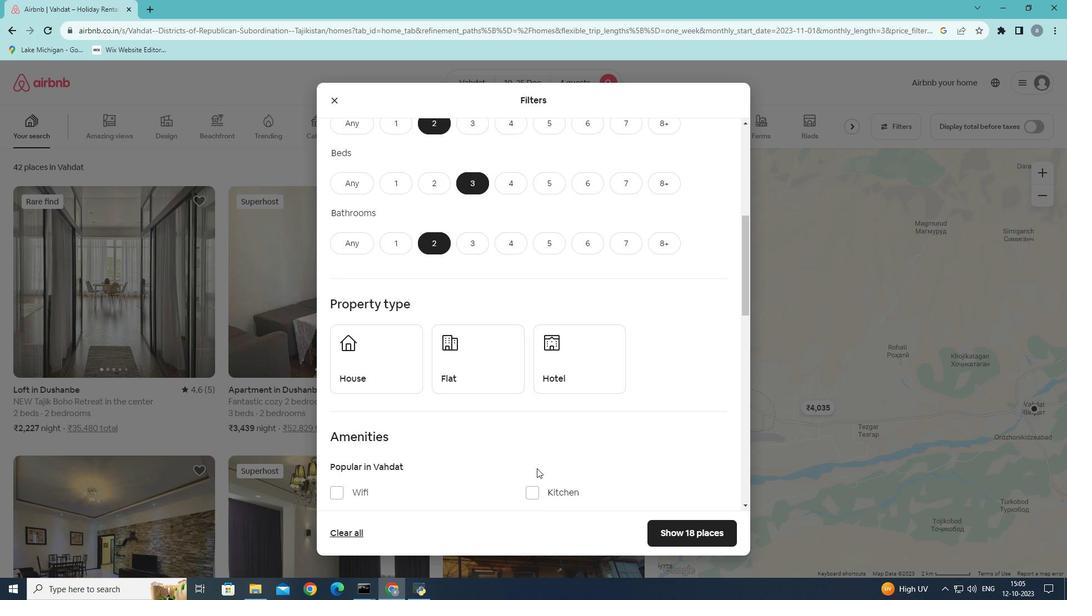 
Action: Mouse moved to (380, 334)
Screenshot: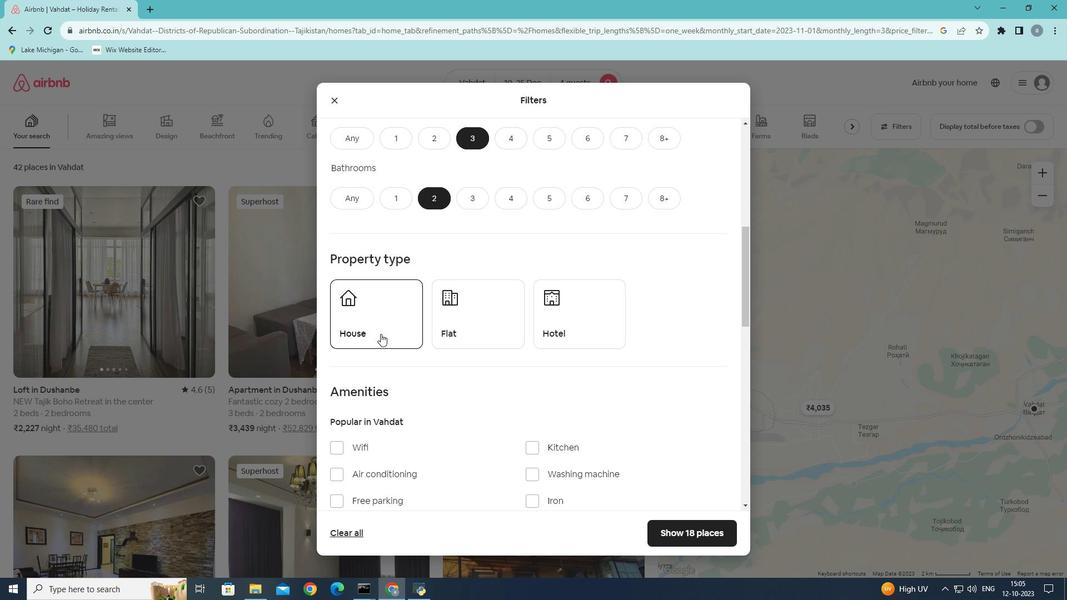 
Action: Mouse pressed left at (380, 334)
Screenshot: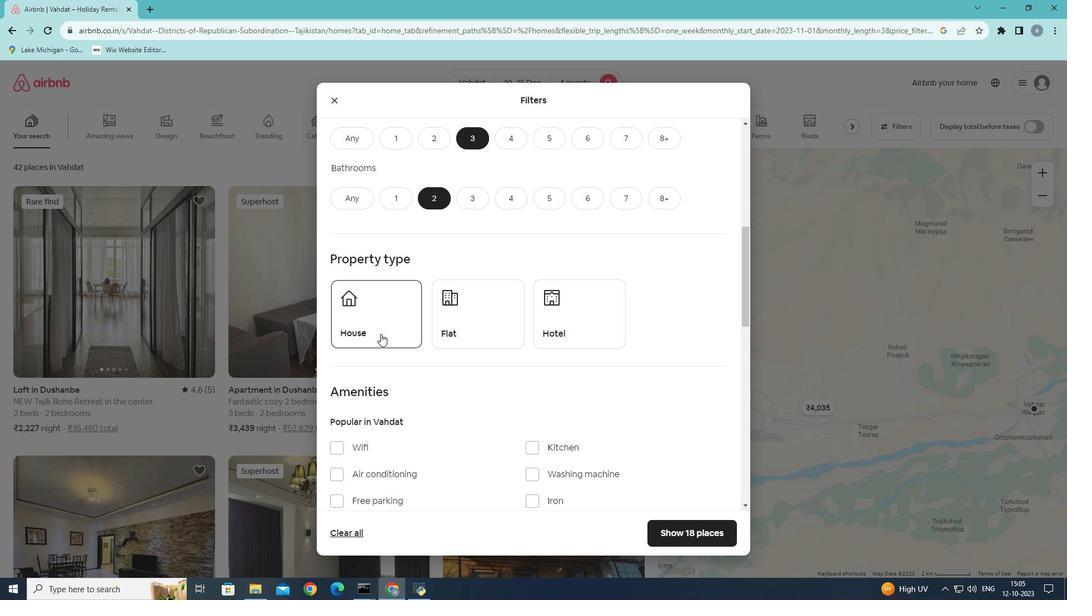 
Action: Mouse moved to (556, 451)
Screenshot: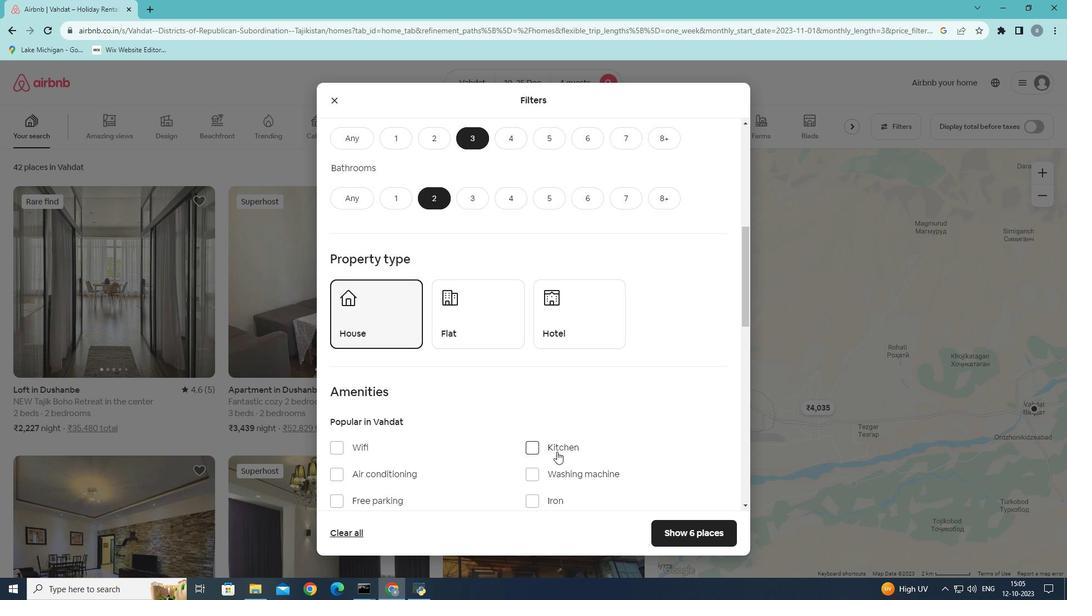 
Action: Mouse scrolled (556, 451) with delta (0, 0)
Screenshot: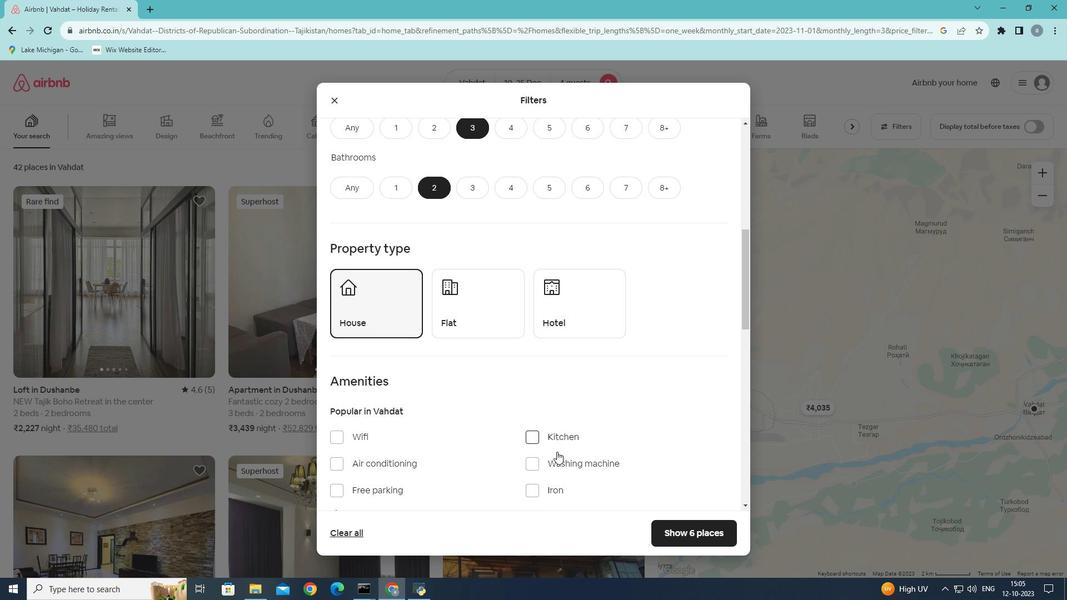 
Action: Mouse scrolled (556, 451) with delta (0, 0)
Screenshot: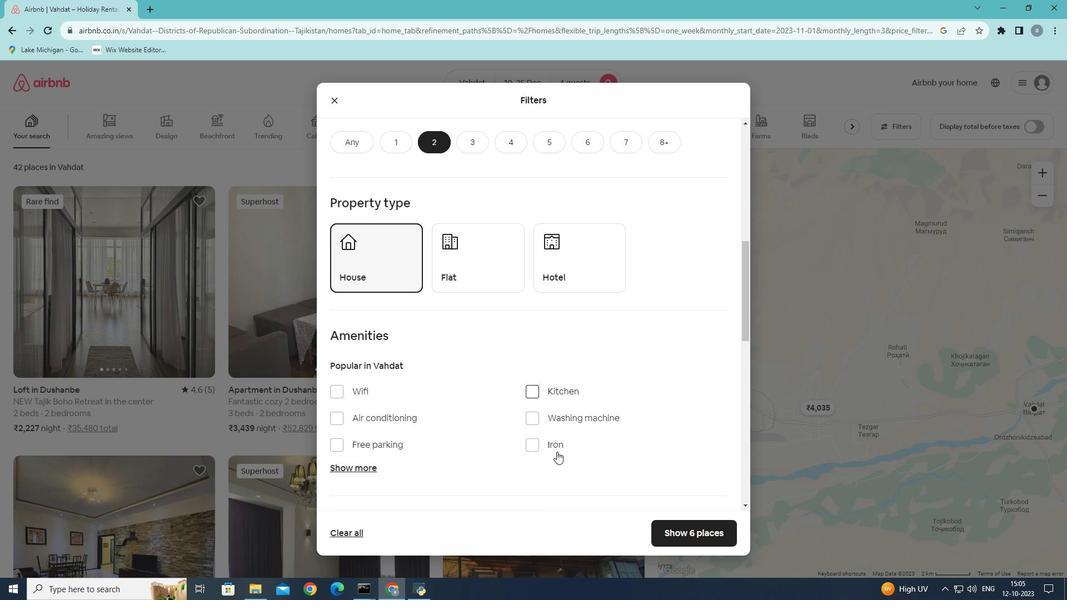 
Action: Mouse moved to (335, 331)
Screenshot: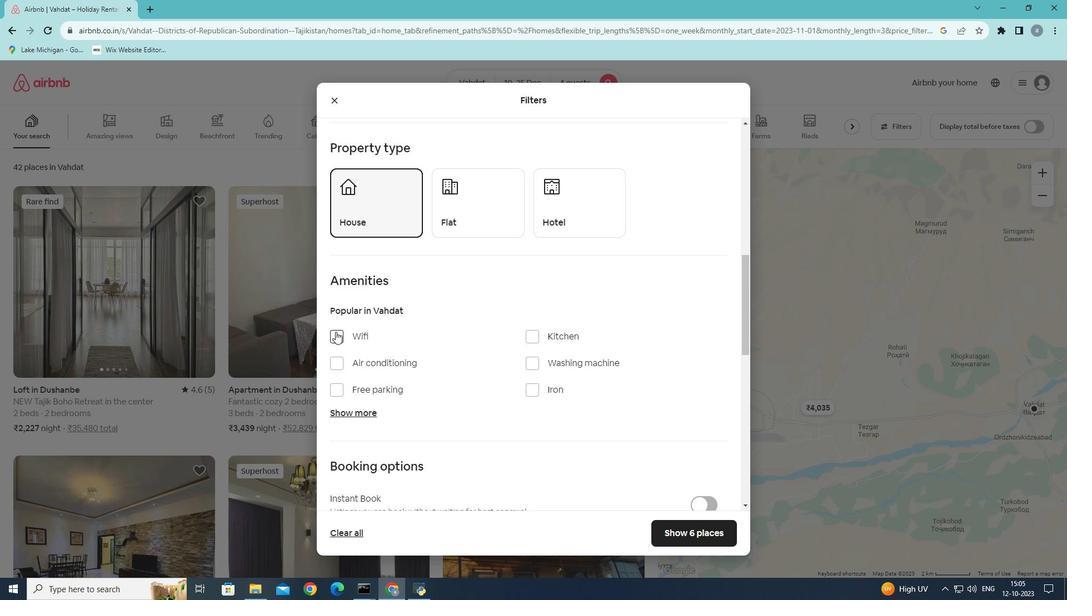 
Action: Mouse pressed left at (335, 331)
Screenshot: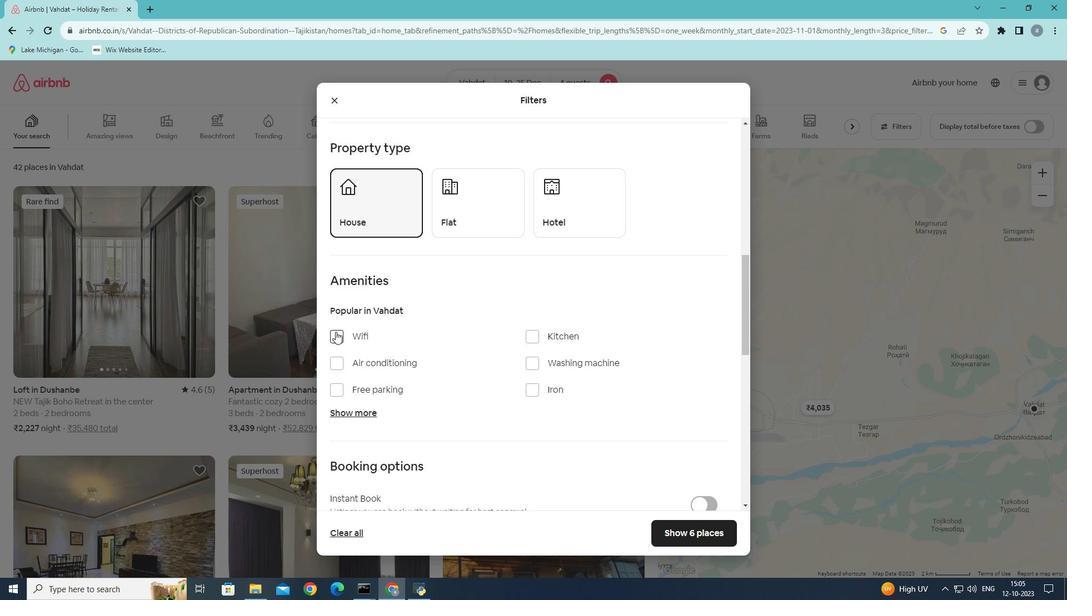 
Action: Mouse moved to (520, 379)
Screenshot: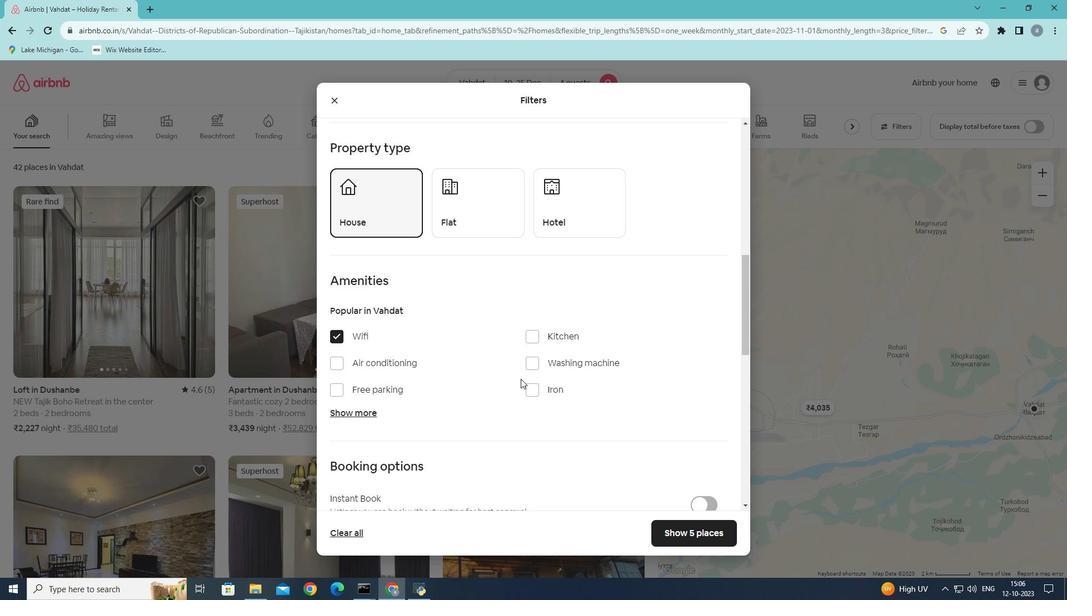 
Action: Mouse scrolled (520, 378) with delta (0, 0)
Screenshot: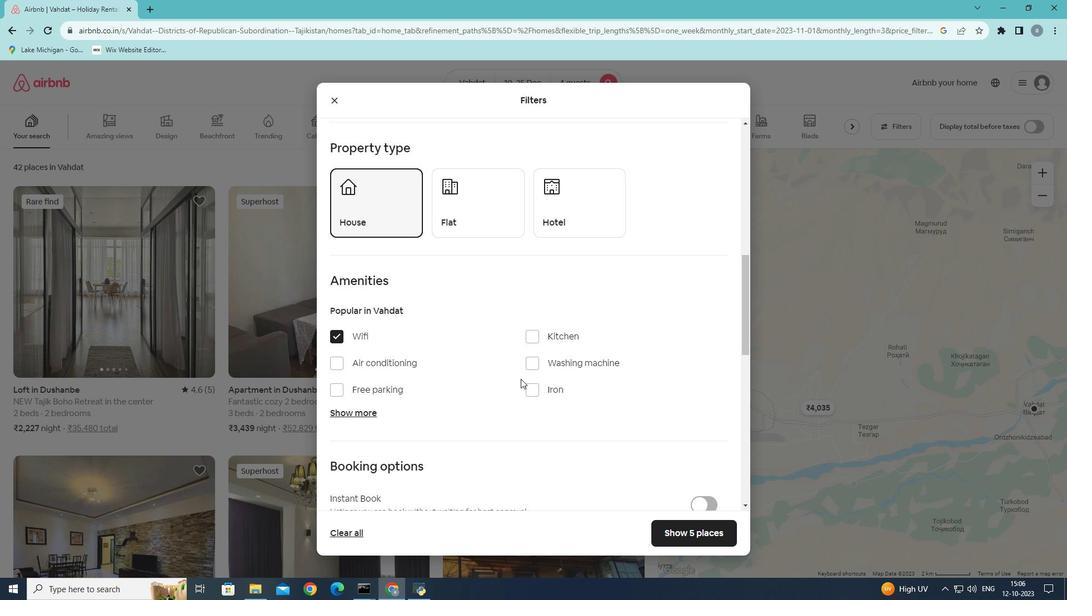 
Action: Mouse moved to (493, 374)
Screenshot: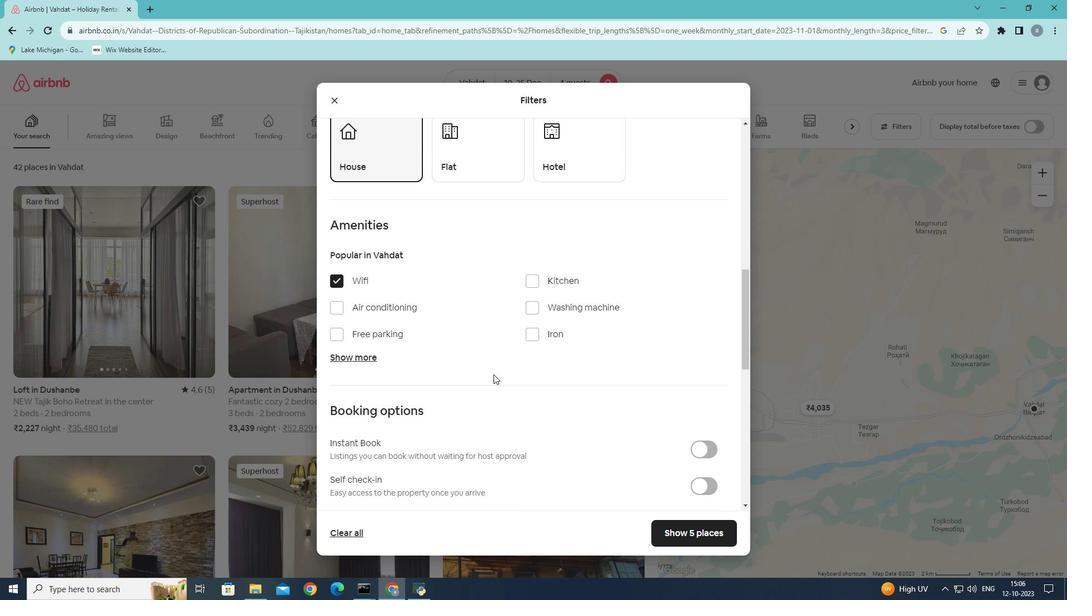 
Action: Mouse scrolled (493, 374) with delta (0, 0)
Screenshot: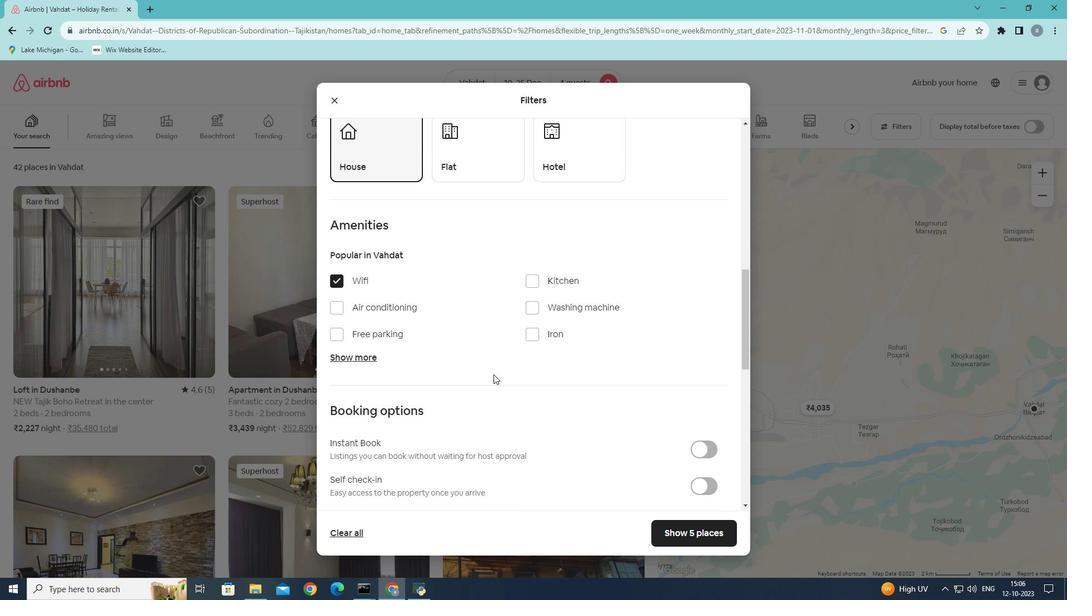 
Action: Mouse moved to (475, 279)
Screenshot: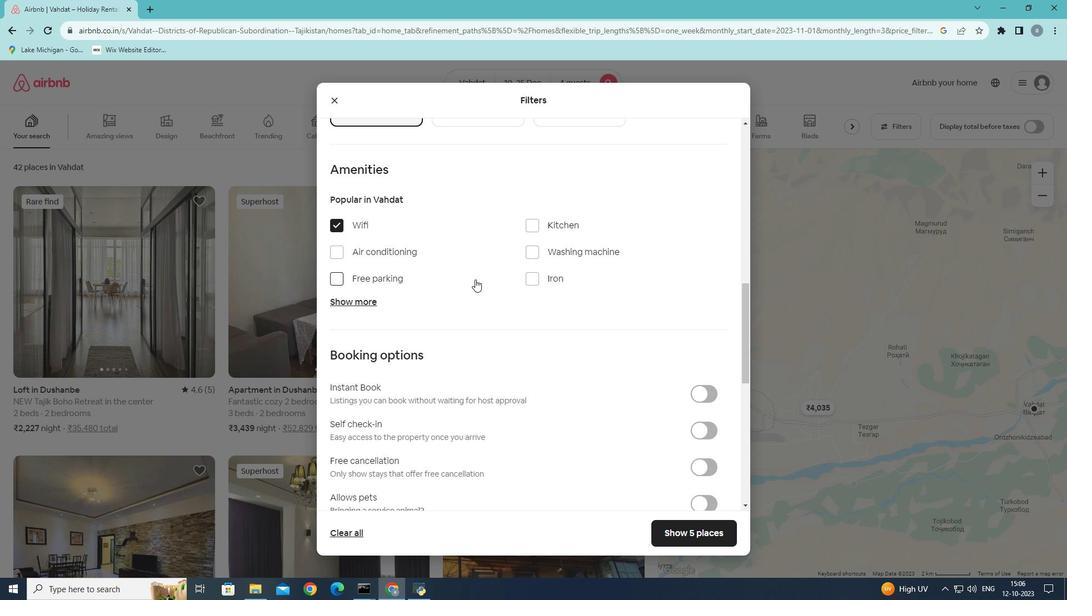 
Action: Mouse scrolled (475, 279) with delta (0, 0)
Screenshot: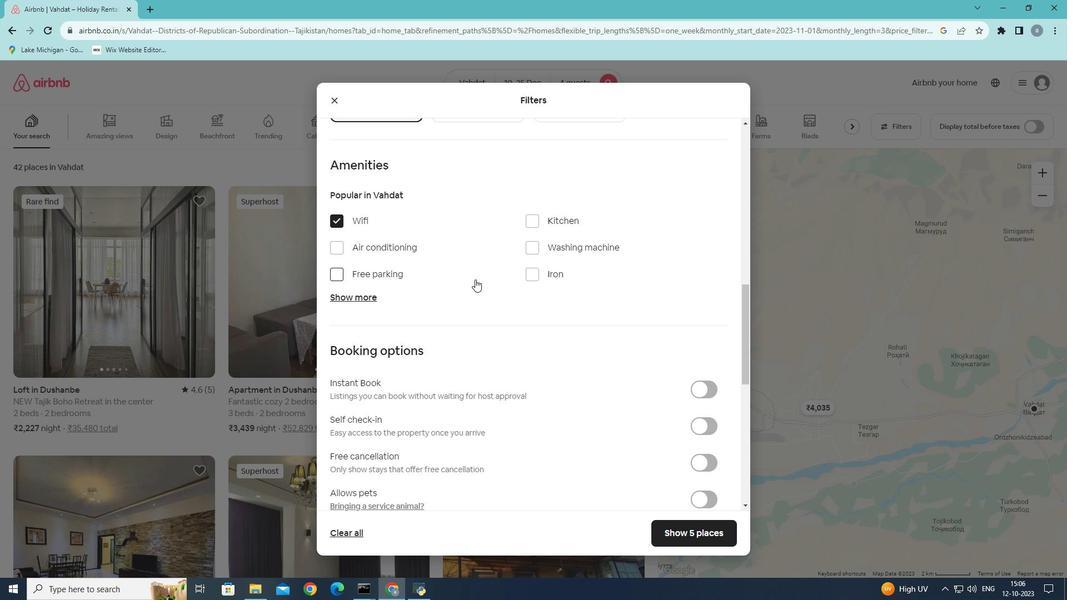 
Action: Mouse moved to (363, 248)
Screenshot: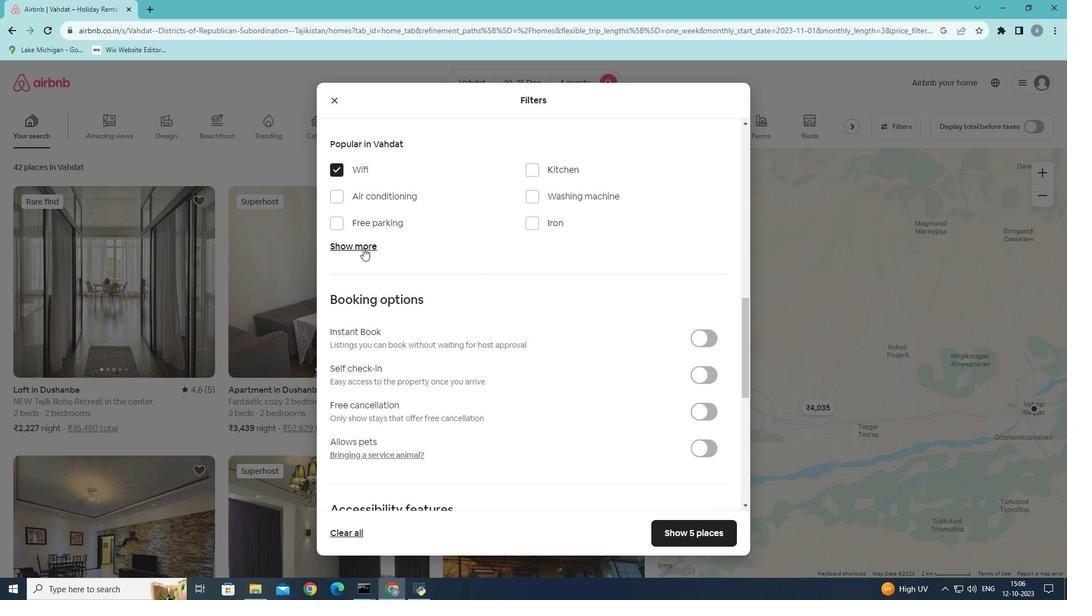 
Action: Mouse pressed left at (363, 248)
Screenshot: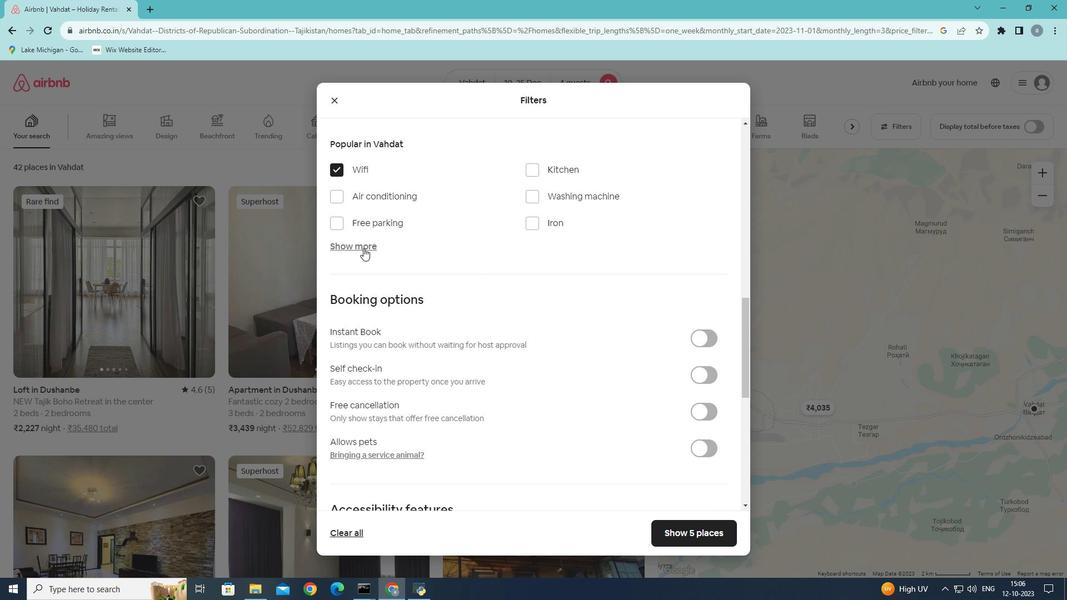 
Action: Mouse moved to (533, 314)
Screenshot: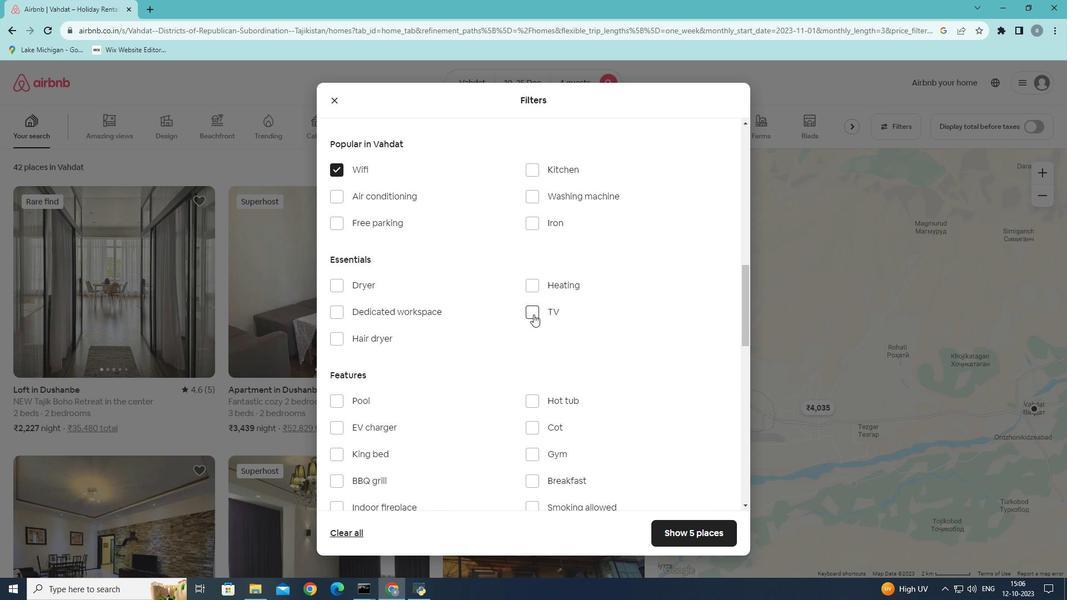 
Action: Mouse pressed left at (533, 314)
Screenshot: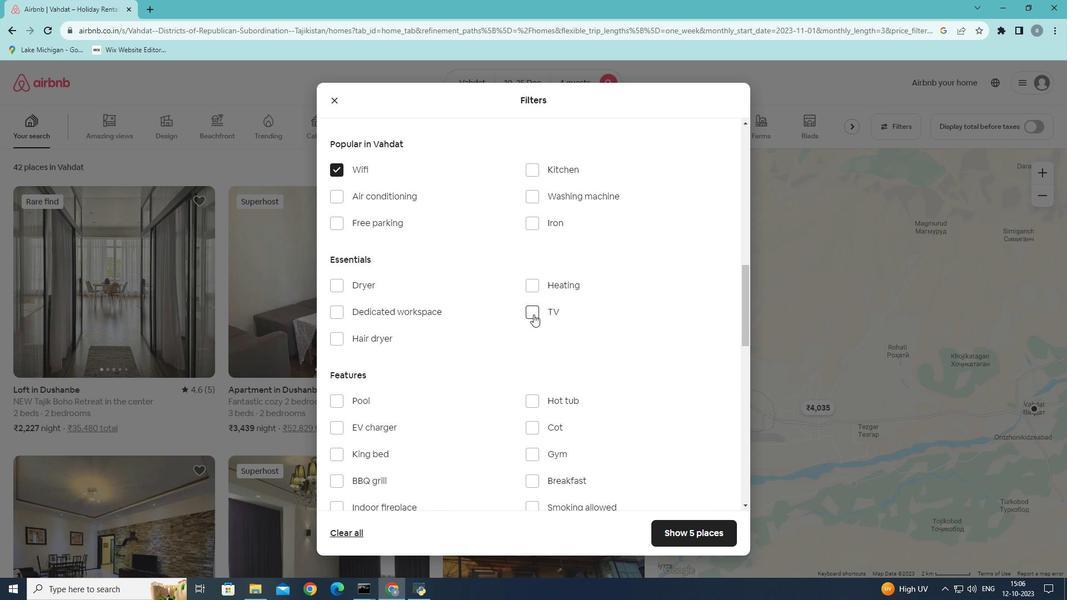 
Action: Mouse moved to (334, 221)
Screenshot: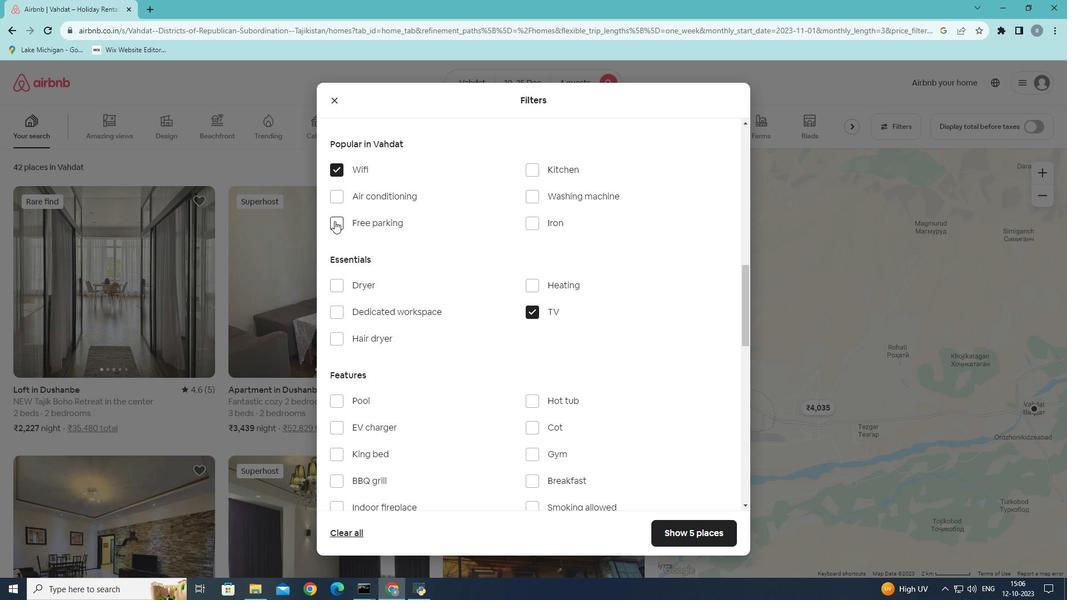 
Action: Mouse pressed left at (334, 221)
Screenshot: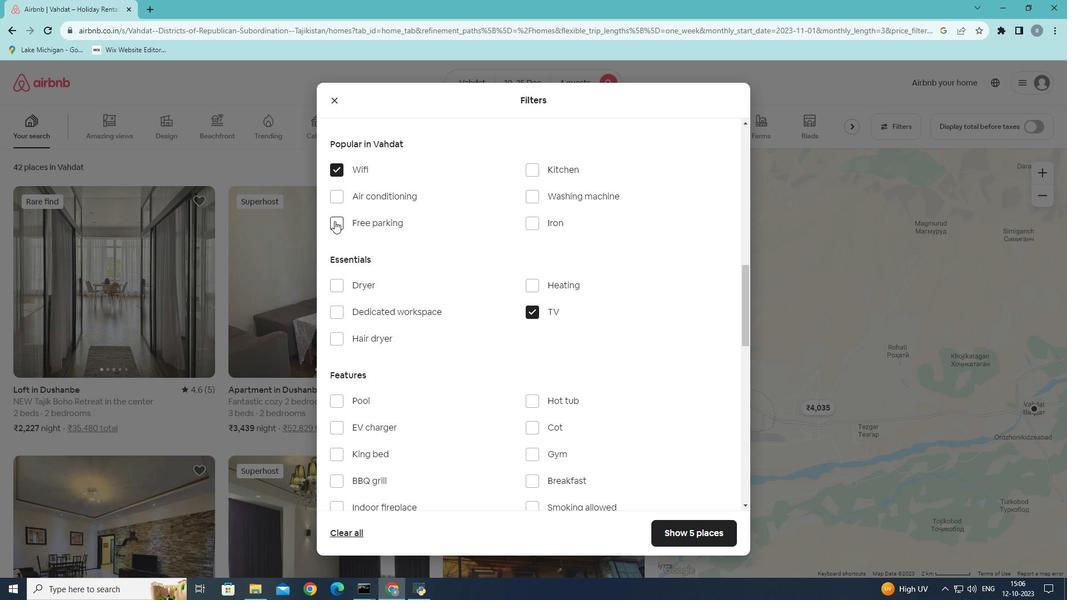 
Action: Mouse moved to (361, 366)
Screenshot: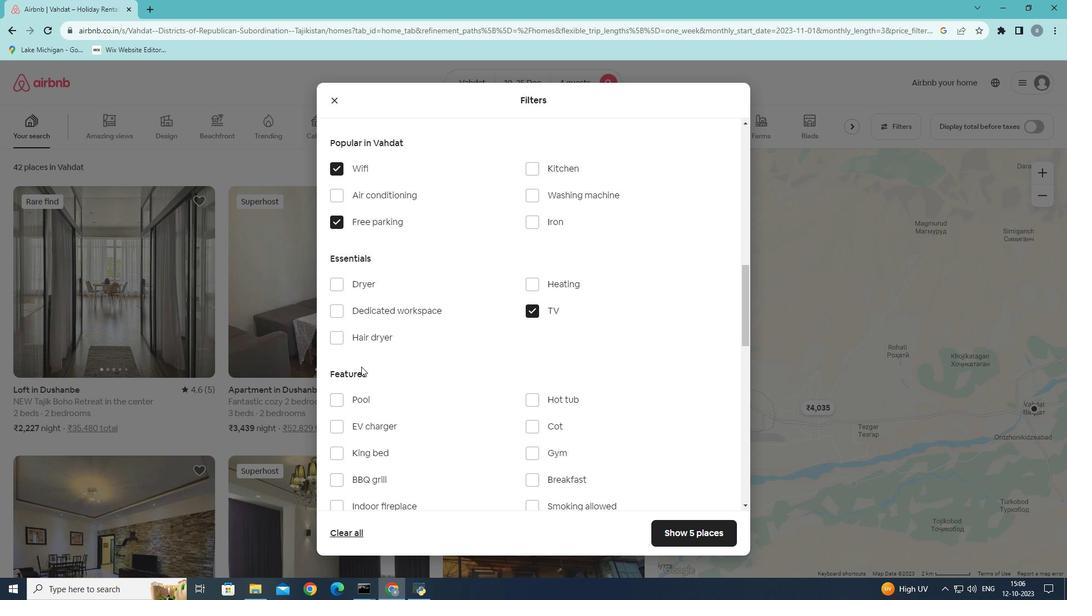 
Action: Mouse scrolled (361, 366) with delta (0, 0)
Screenshot: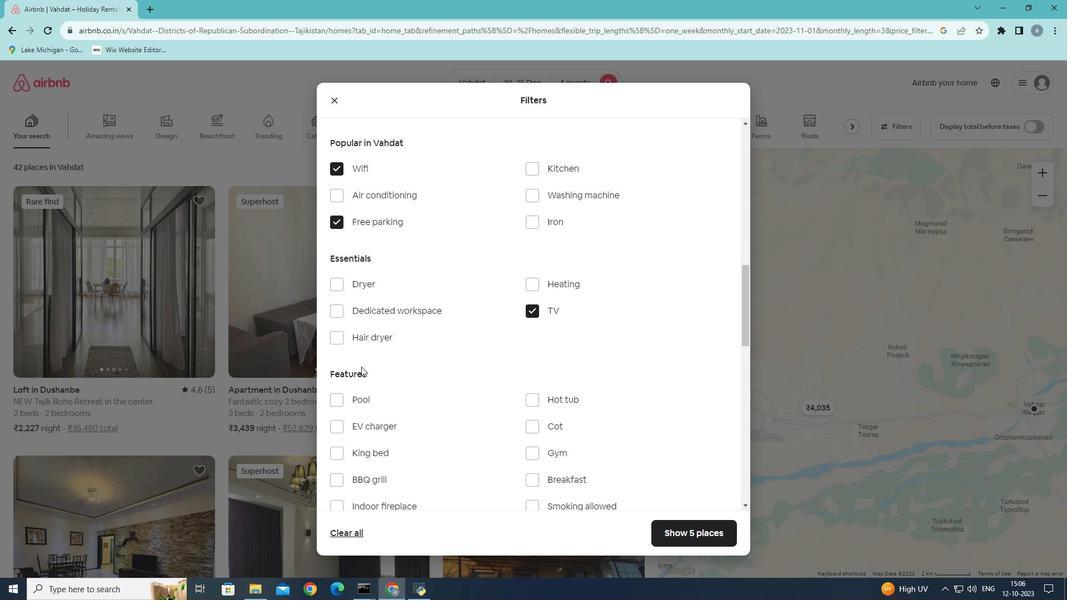 
Action: Mouse scrolled (361, 366) with delta (0, 0)
Screenshot: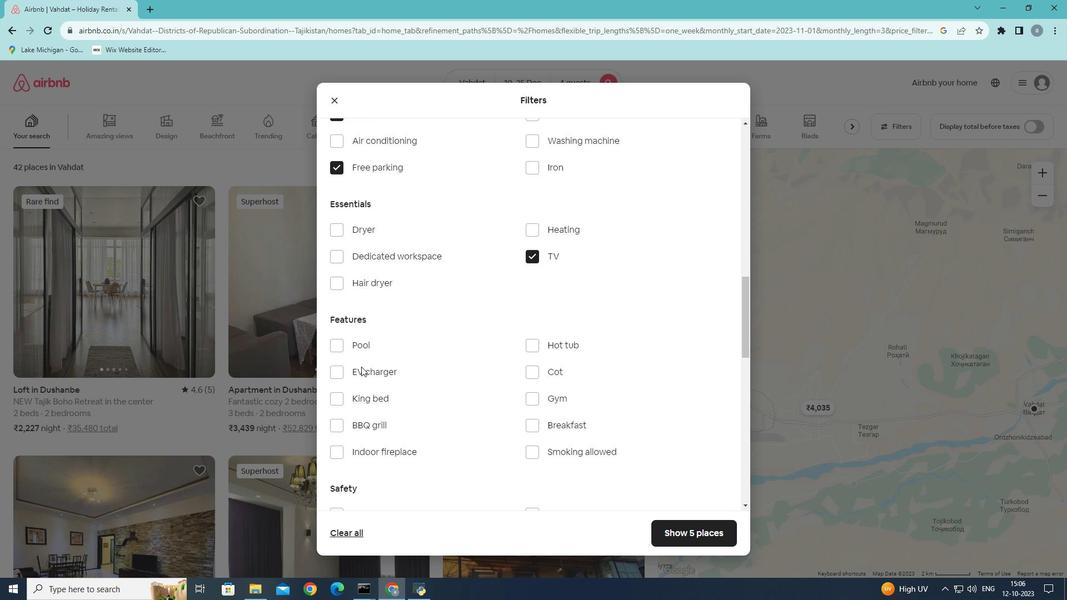 
Action: Mouse moved to (536, 346)
Screenshot: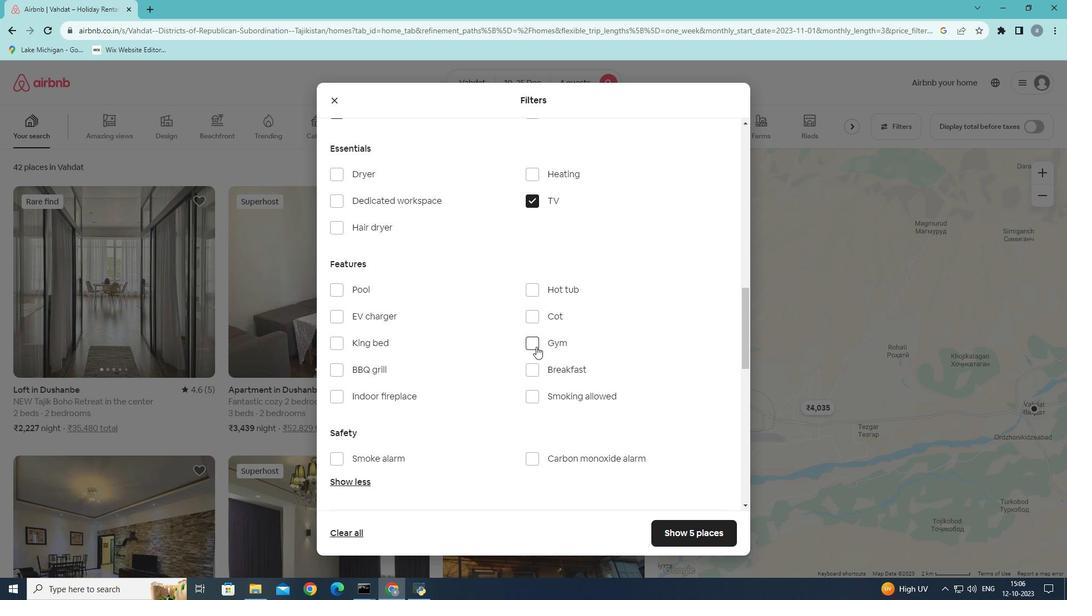 
Action: Mouse pressed left at (536, 346)
Screenshot: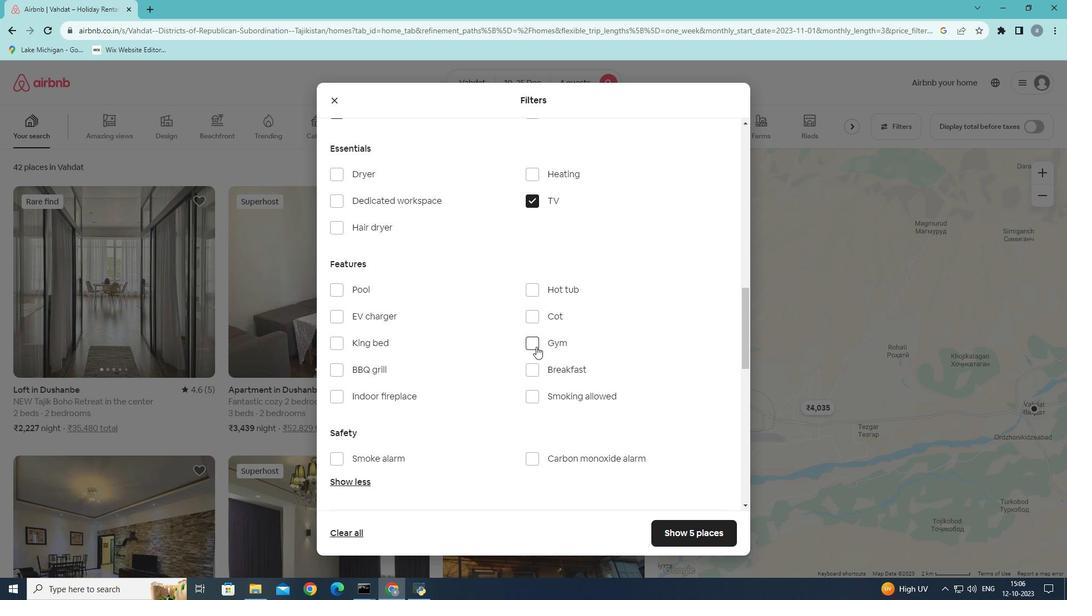 
Action: Mouse moved to (535, 364)
Screenshot: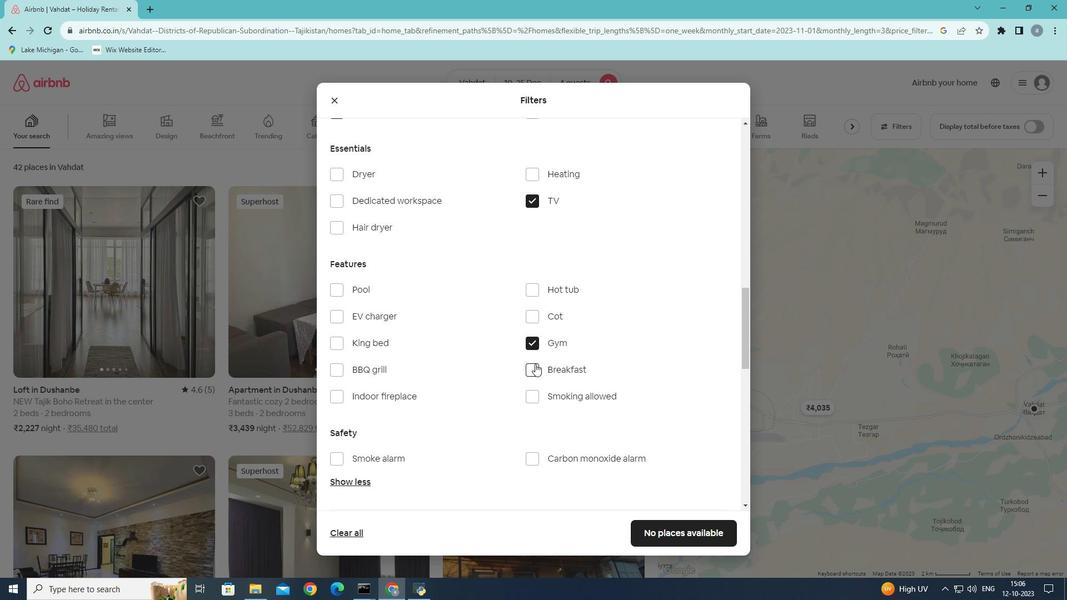 
Action: Mouse pressed left at (535, 364)
Screenshot: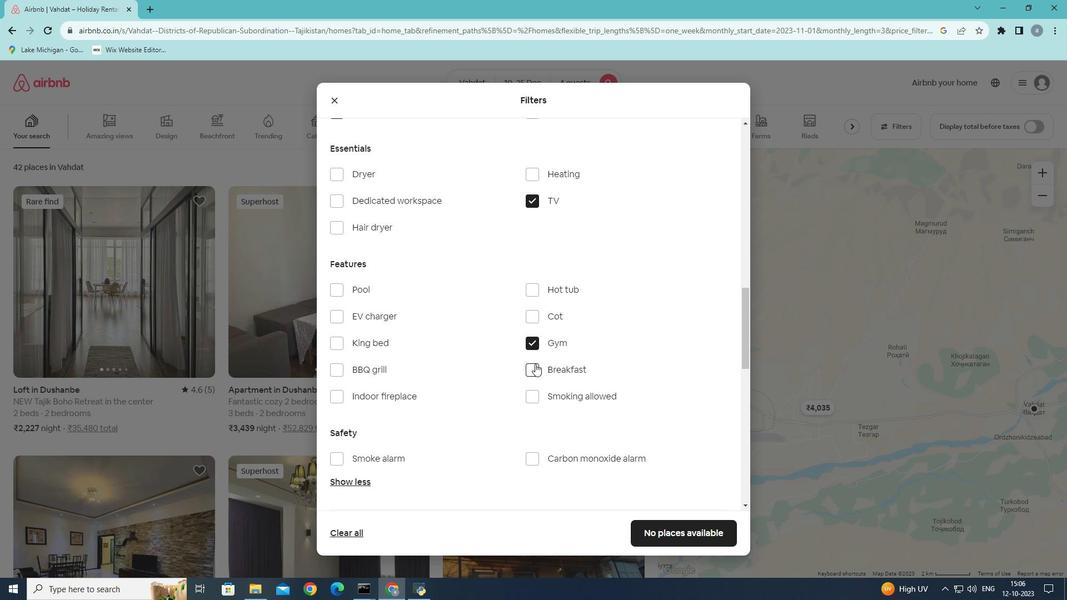 
Action: Mouse moved to (550, 418)
Screenshot: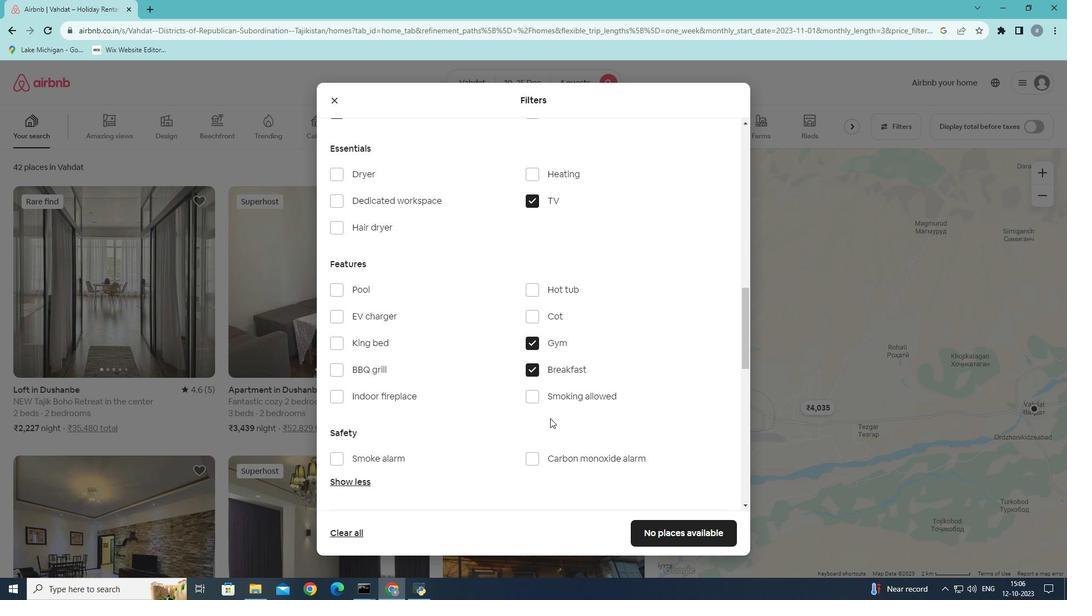 
Action: Mouse scrolled (550, 417) with delta (0, 0)
Screenshot: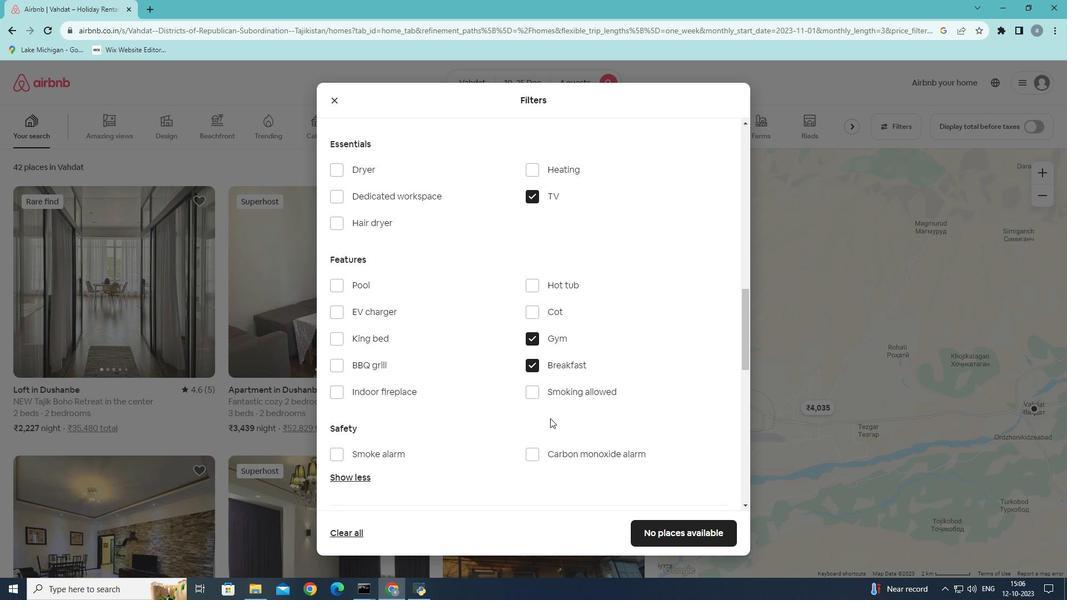 
Action: Mouse scrolled (550, 417) with delta (0, 0)
Screenshot: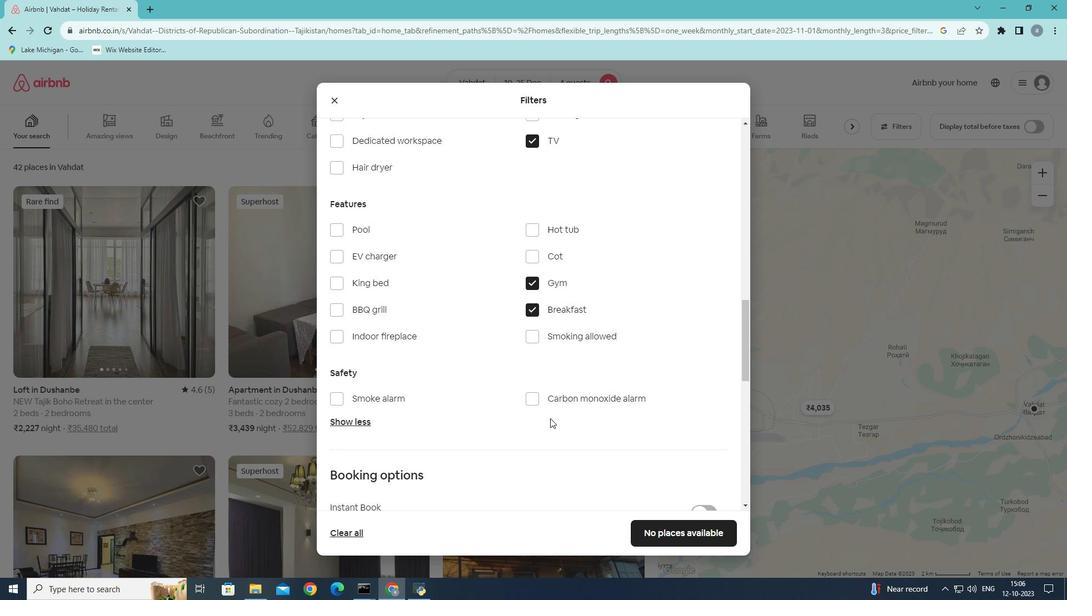 
Action: Mouse moved to (690, 531)
Screenshot: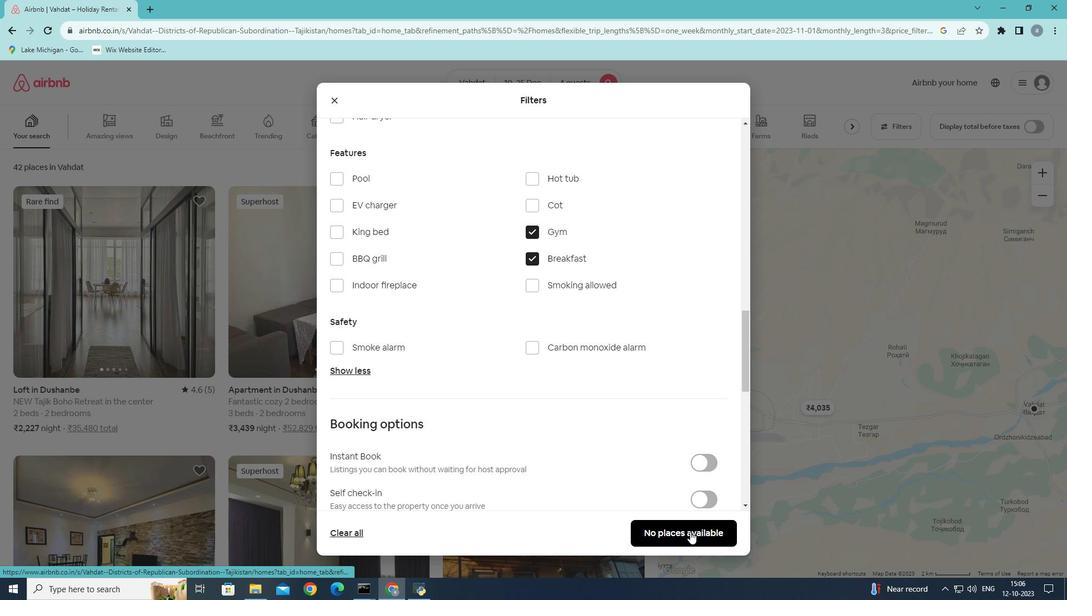 
Action: Mouse pressed left at (690, 531)
Screenshot: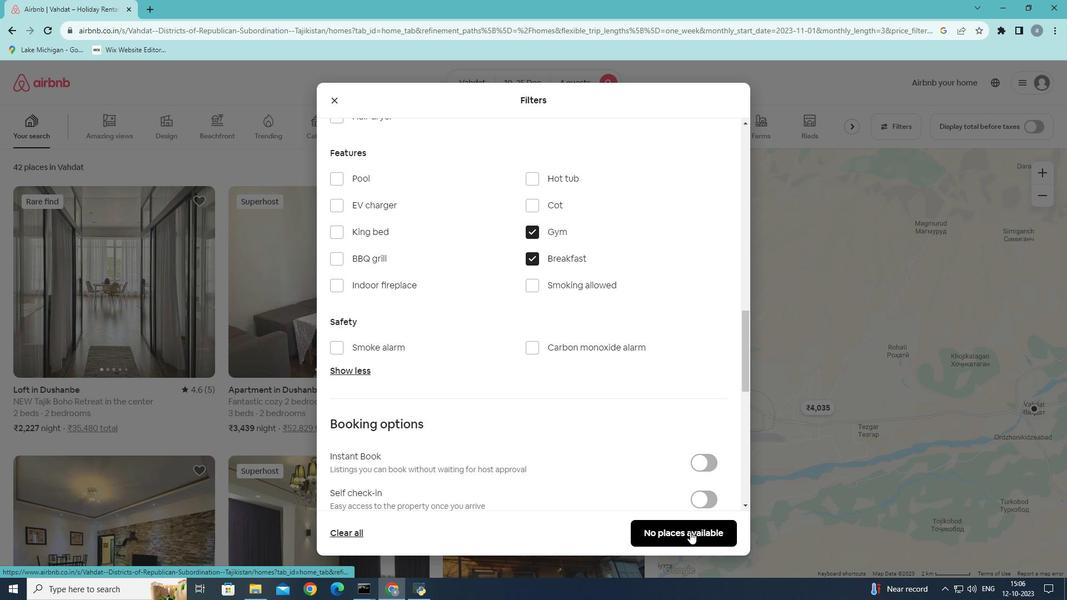 
Action: Mouse moved to (664, 524)
Screenshot: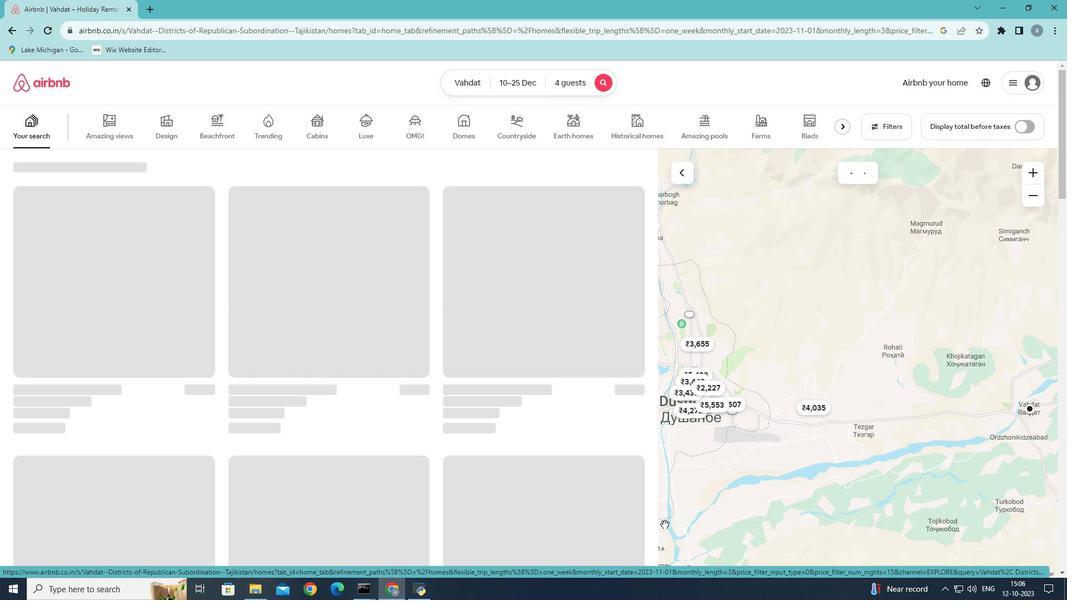 
